 Task: Create a sub task Gather and Analyse Requirements for the task  Implement a new cloud-based accounting system for a company in the project AgileLink , assign it to team member softage.3@softage.net and update the status of the sub task to  Off Track , set the priority of the sub task to High
Action: Mouse moved to (441, 322)
Screenshot: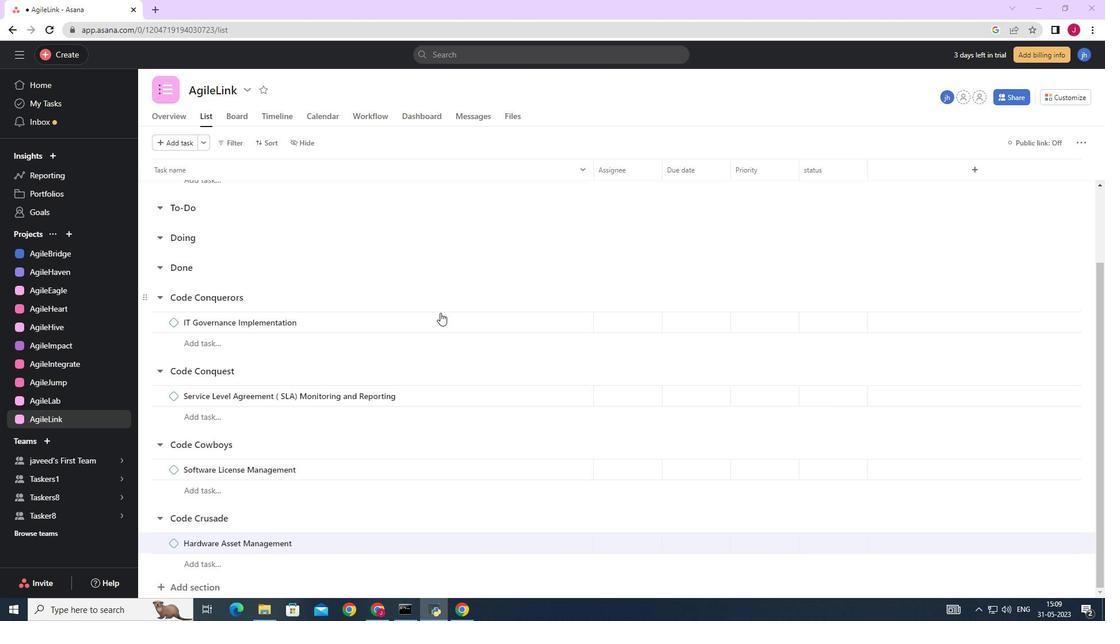 
Action: Mouse scrolled (441, 321) with delta (0, 0)
Screenshot: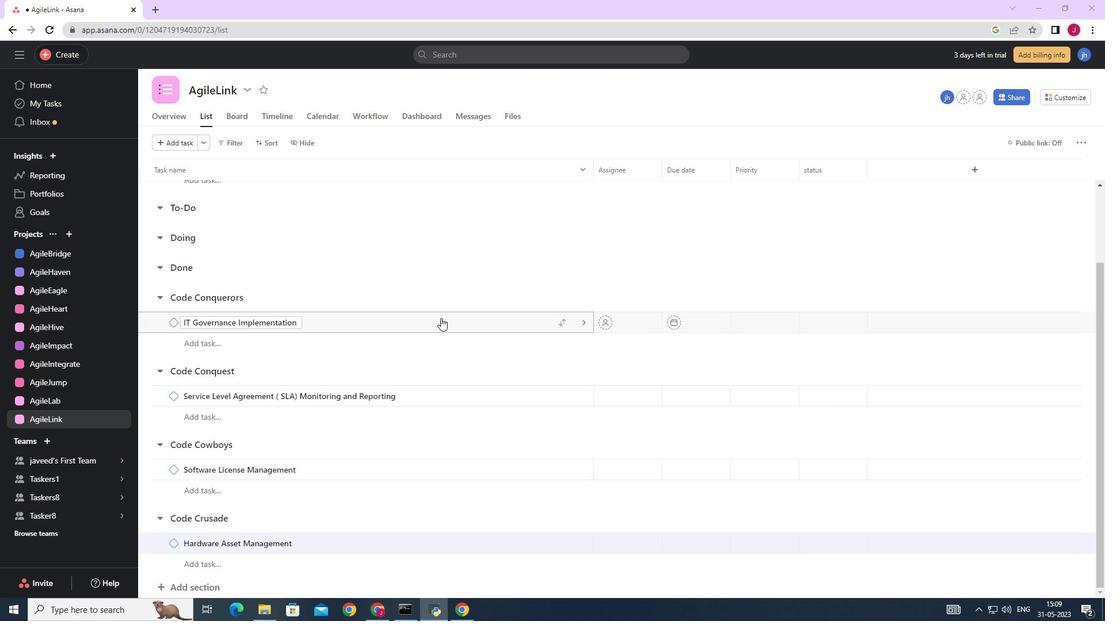 
Action: Mouse moved to (441, 325)
Screenshot: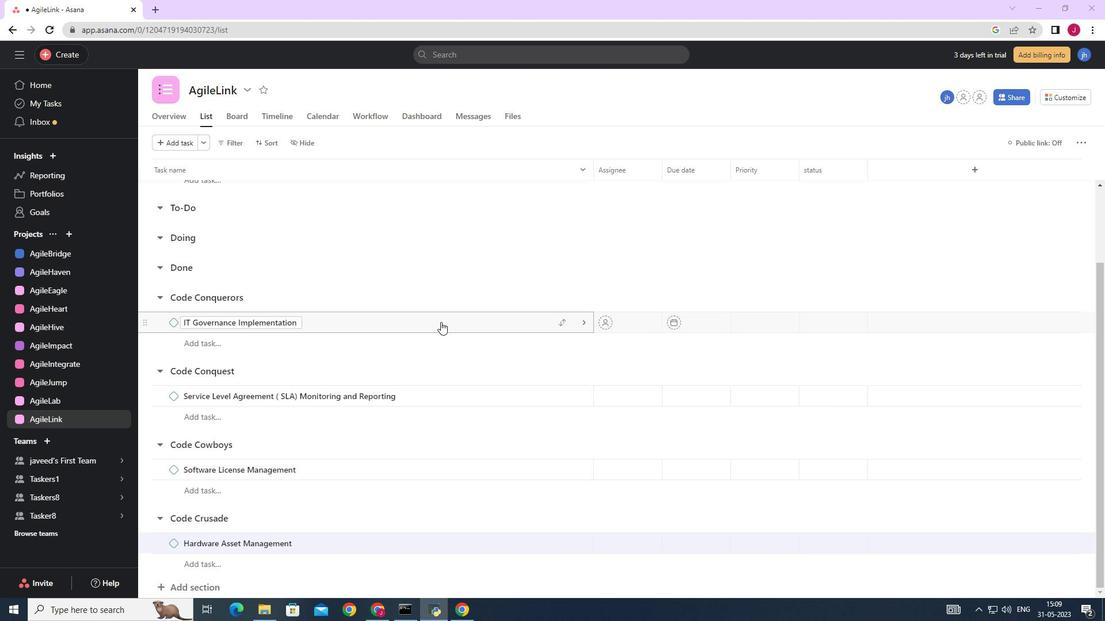 
Action: Mouse scrolled (441, 324) with delta (0, 0)
Screenshot: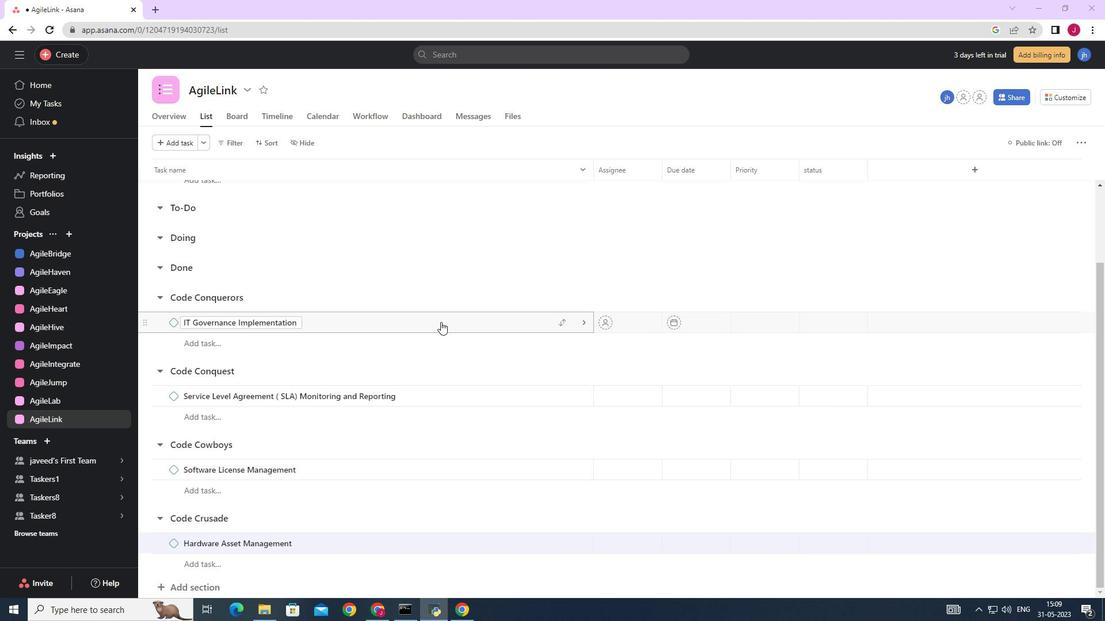 
Action: Mouse moved to (441, 325)
Screenshot: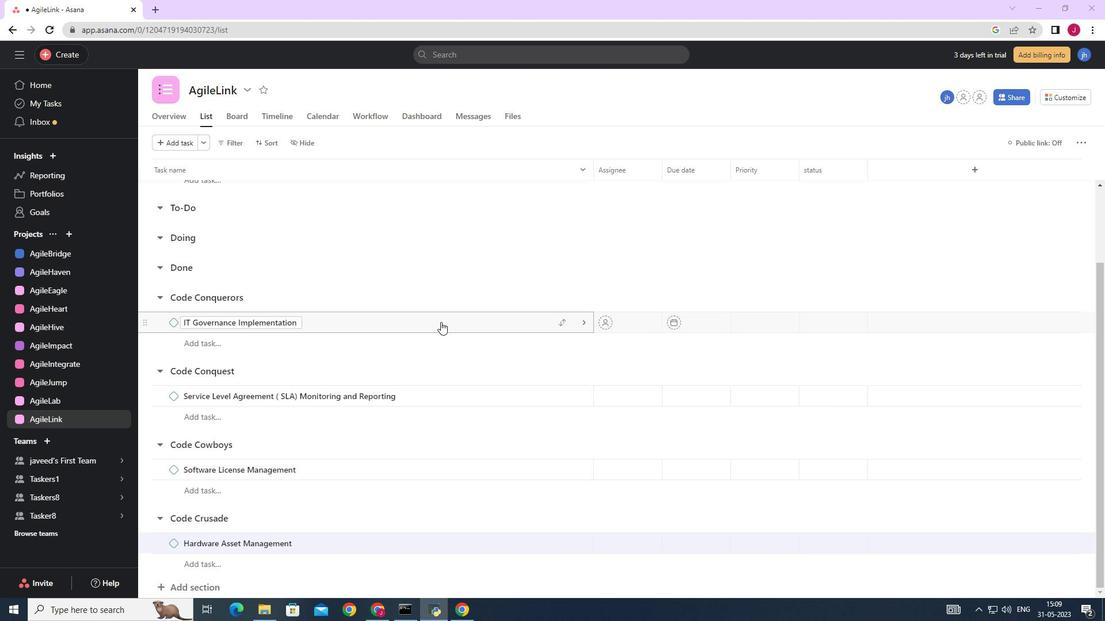 
Action: Mouse scrolled (441, 325) with delta (0, 0)
Screenshot: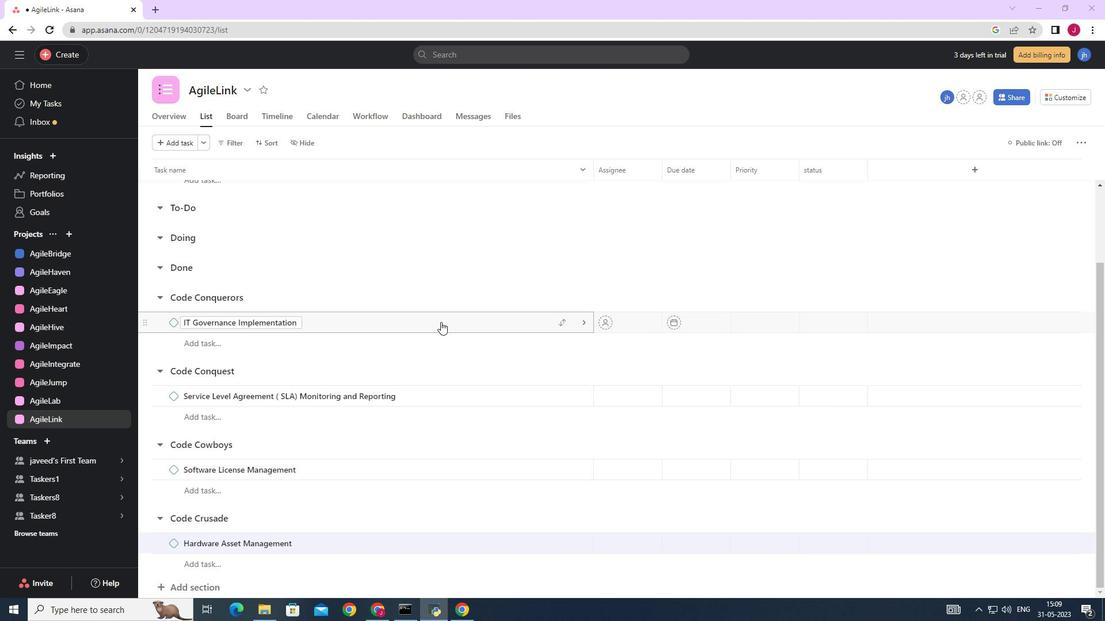 
Action: Mouse moved to (441, 326)
Screenshot: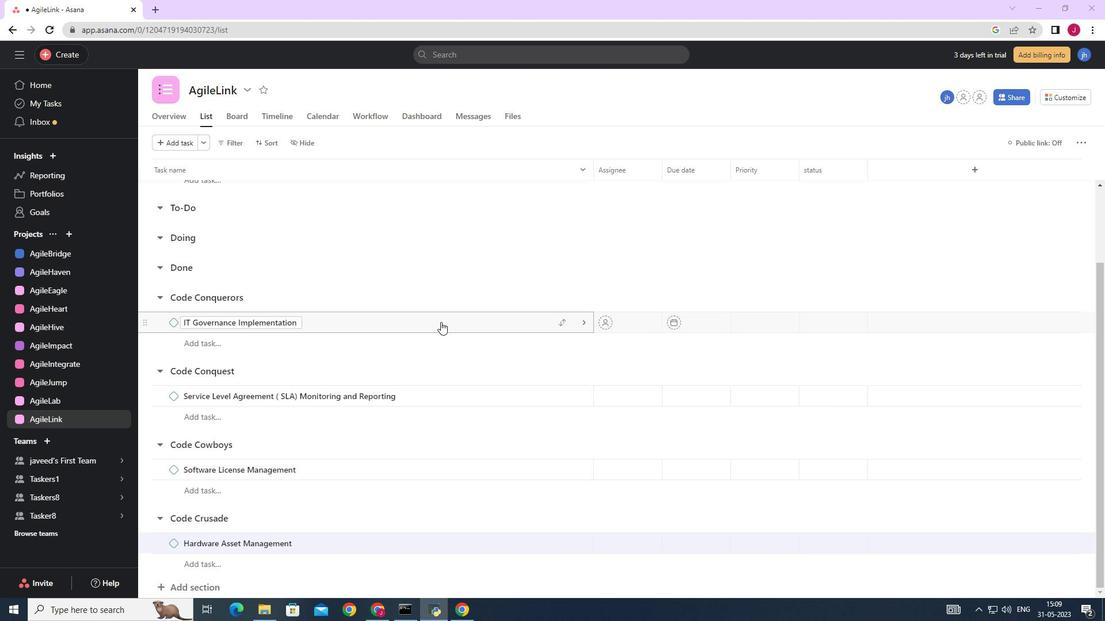 
Action: Mouse scrolled (441, 325) with delta (0, 0)
Screenshot: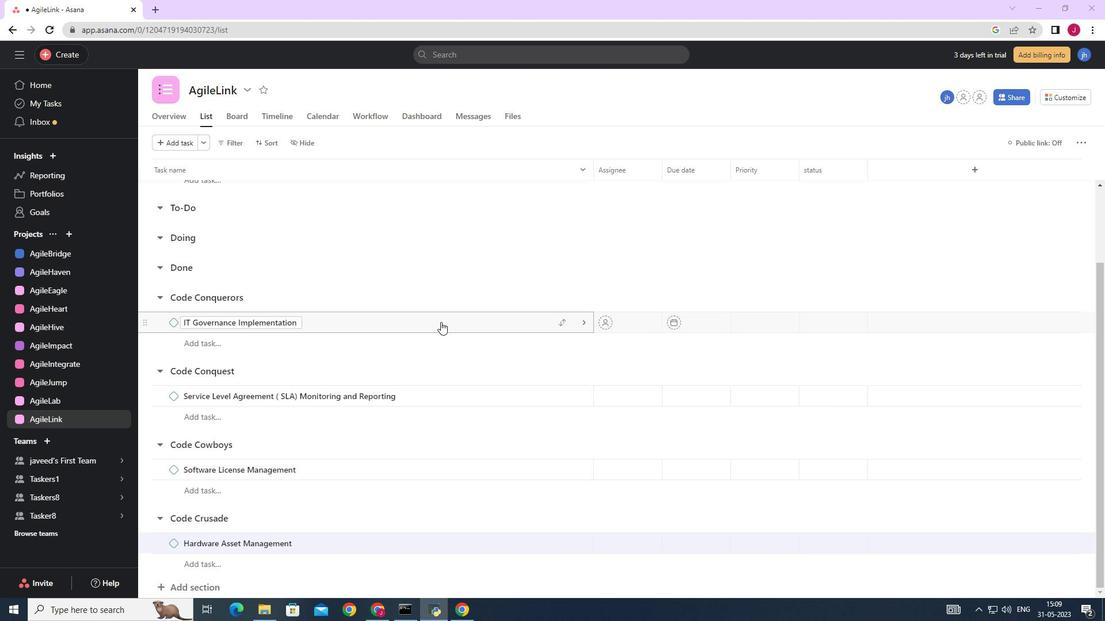 
Action: Mouse scrolled (441, 325) with delta (0, 0)
Screenshot: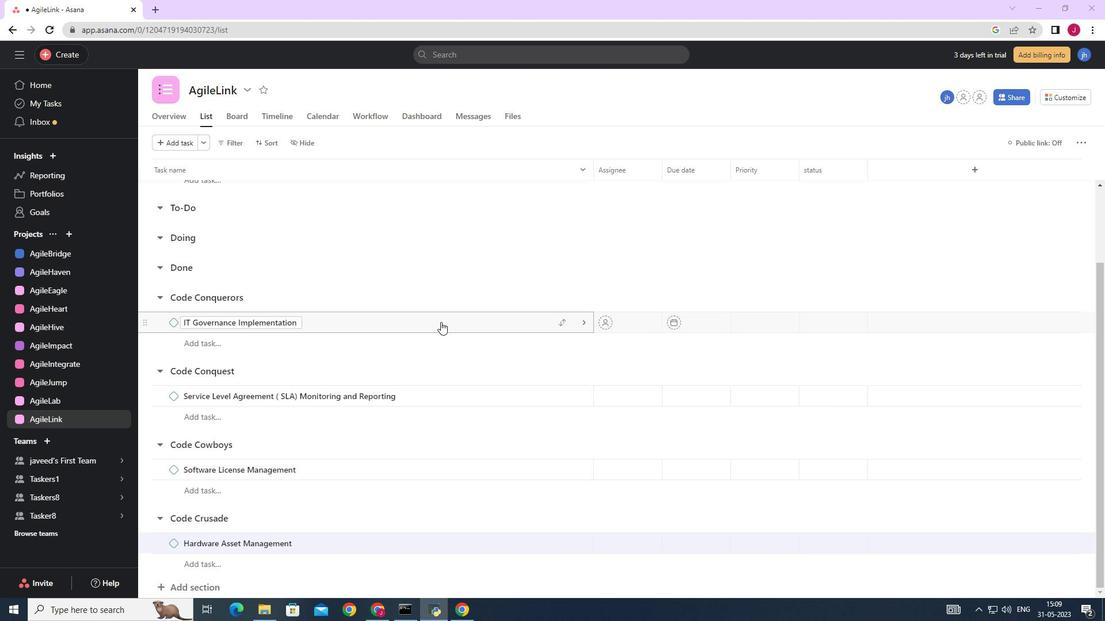 
Action: Mouse moved to (433, 337)
Screenshot: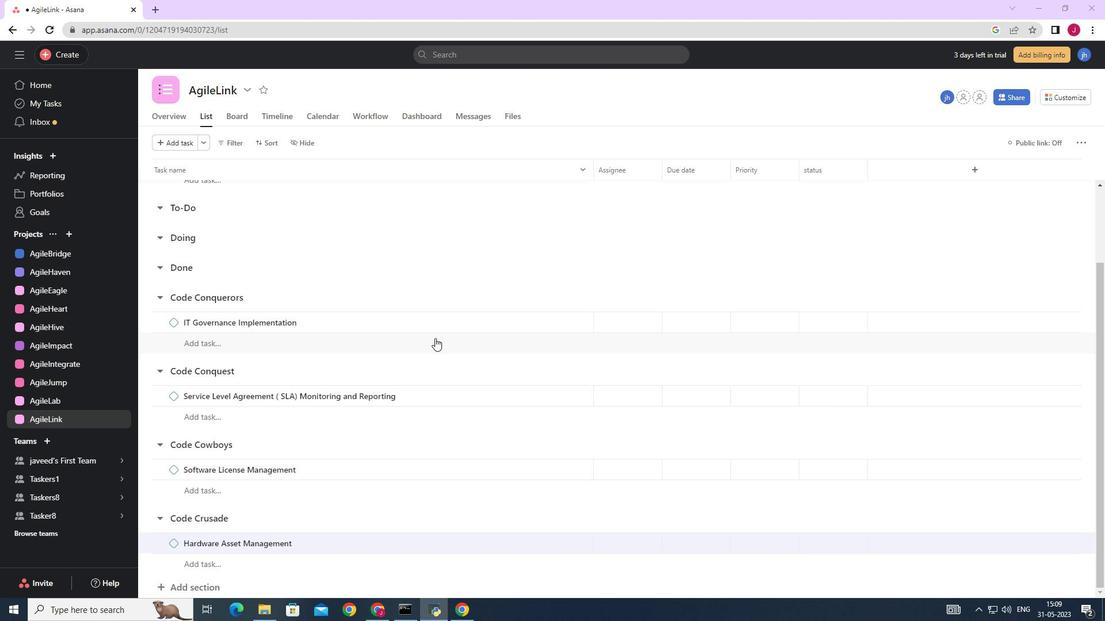 
Action: Mouse scrolled (433, 338) with delta (0, 0)
Screenshot: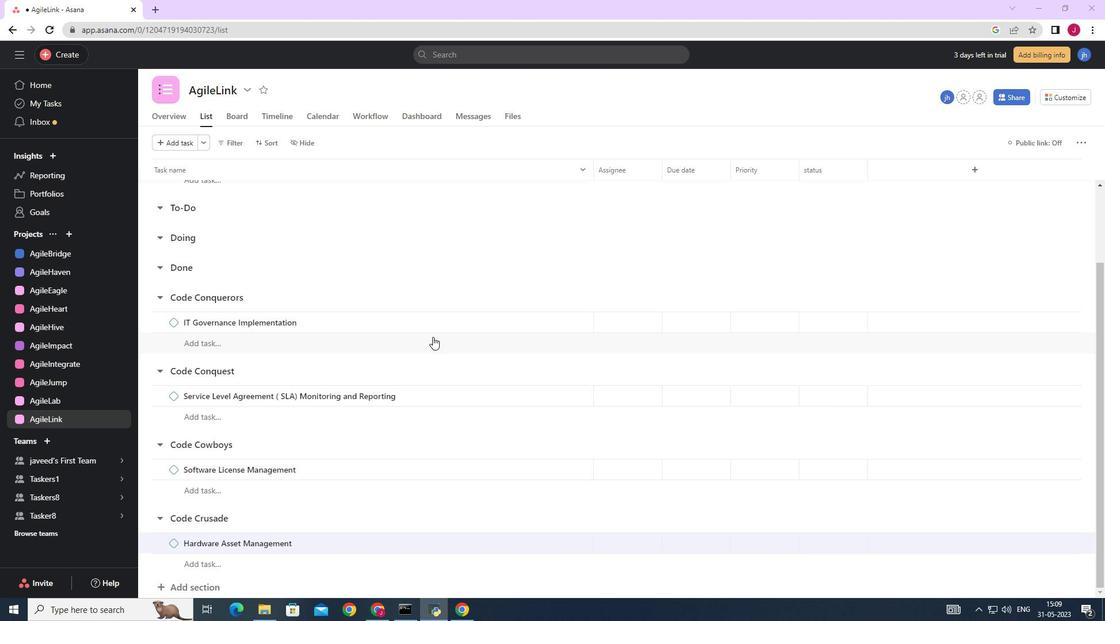 
Action: Mouse scrolled (433, 338) with delta (0, 0)
Screenshot: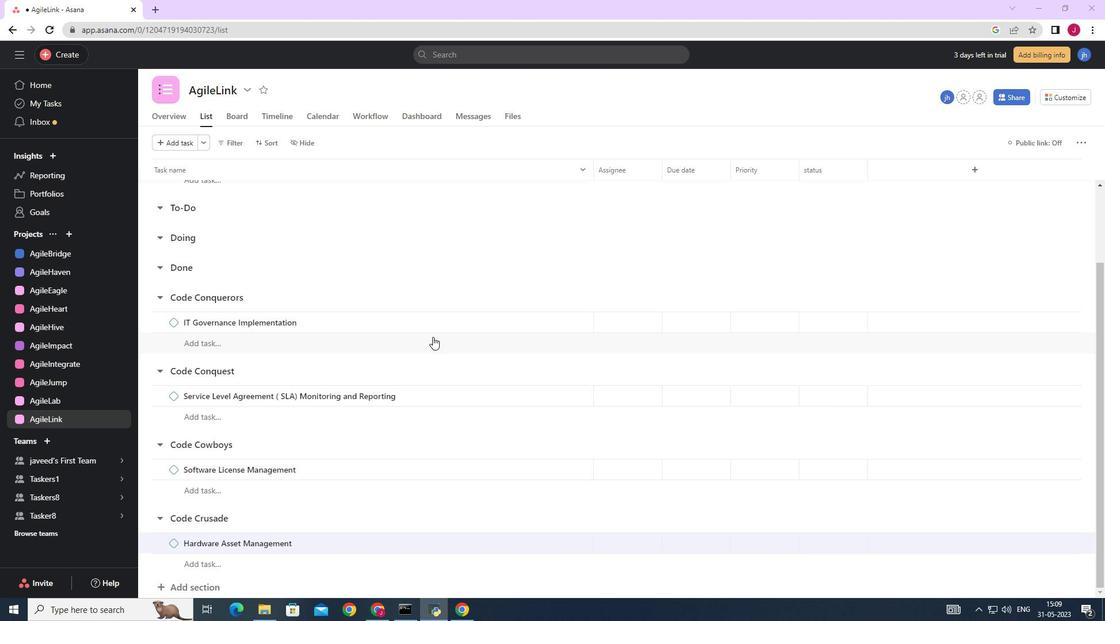
Action: Mouse scrolled (433, 338) with delta (0, 0)
Screenshot: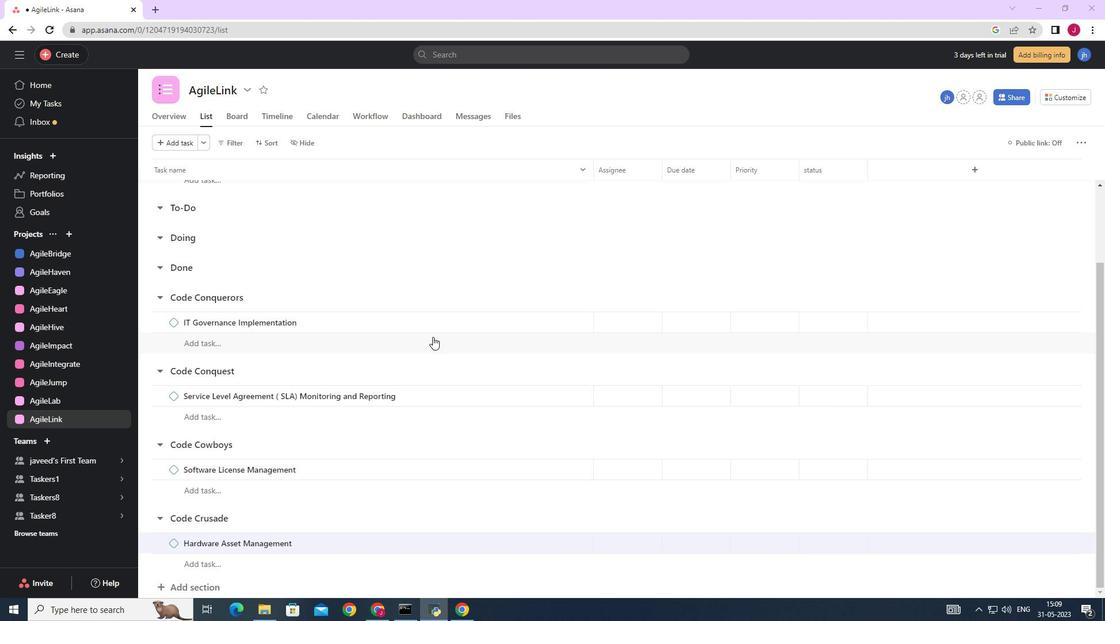 
Action: Mouse scrolled (433, 338) with delta (0, 0)
Screenshot: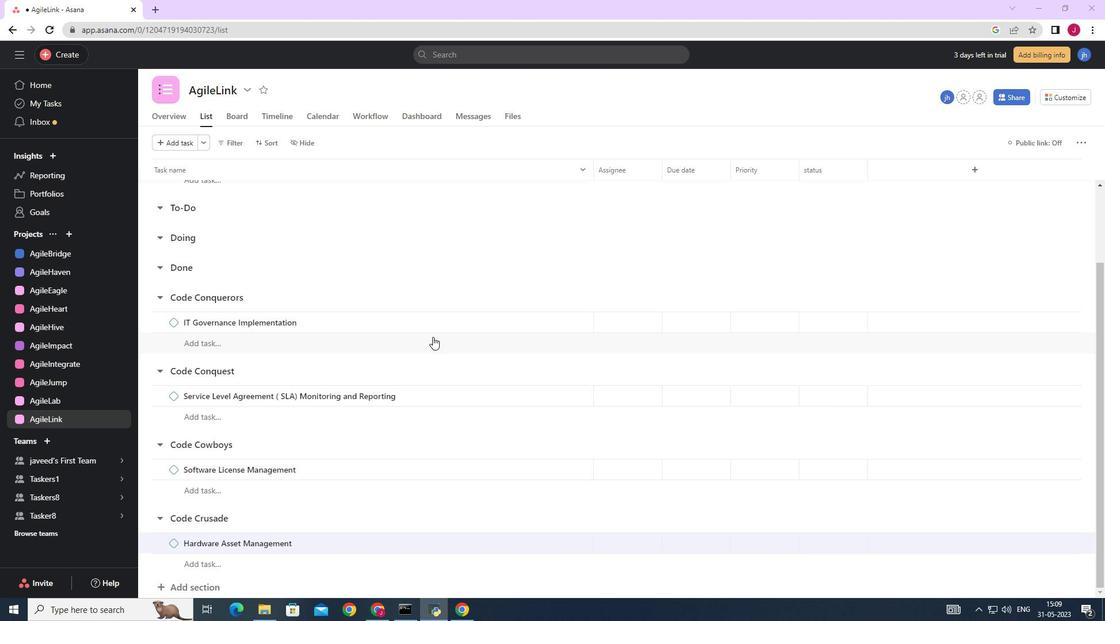 
Action: Mouse scrolled (433, 338) with delta (0, 0)
Screenshot: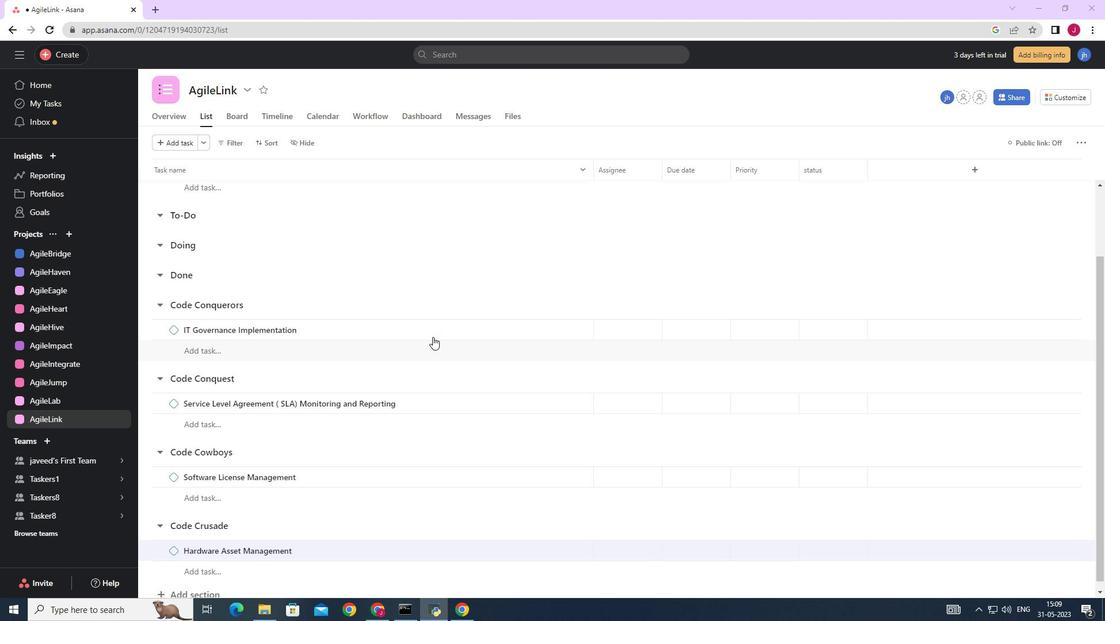 
Action: Mouse scrolled (433, 338) with delta (0, 0)
Screenshot: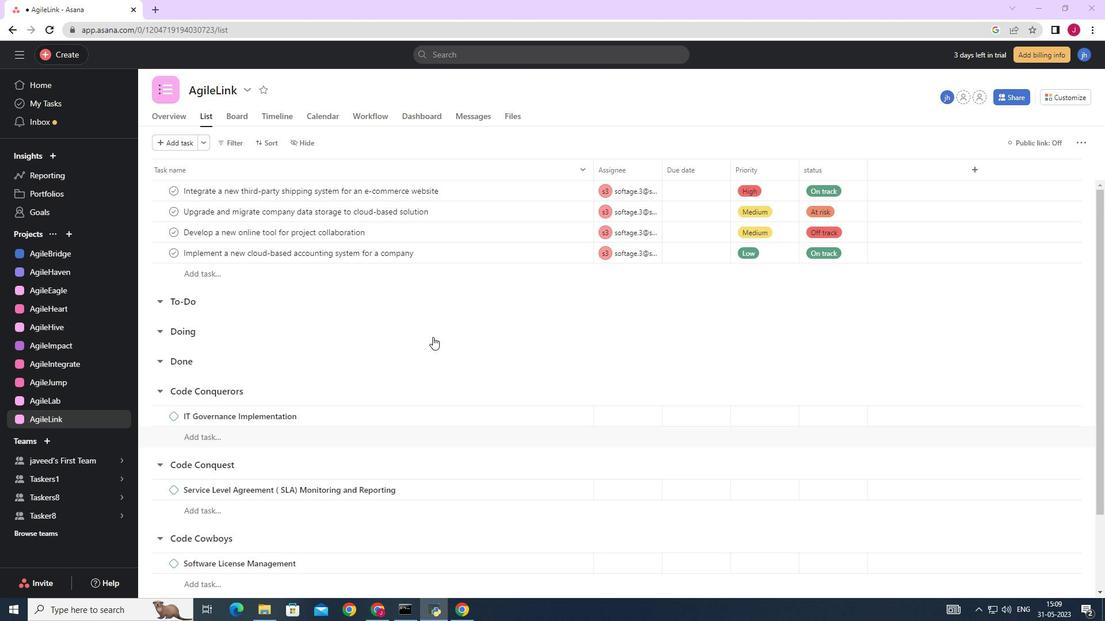 
Action: Mouse scrolled (433, 338) with delta (0, 0)
Screenshot: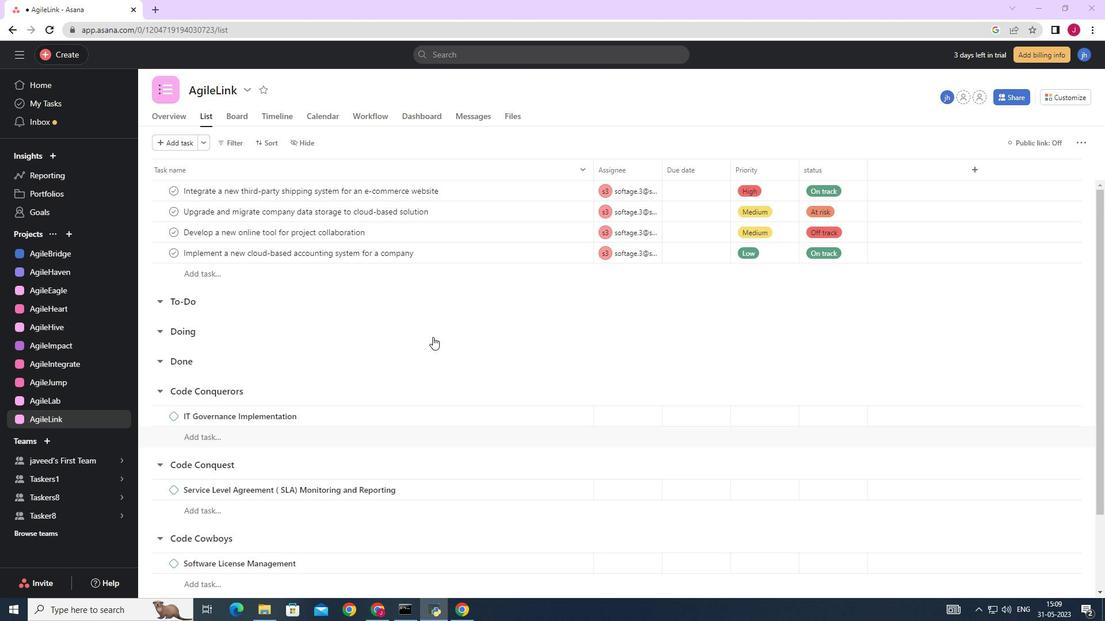 
Action: Mouse scrolled (433, 338) with delta (0, 0)
Screenshot: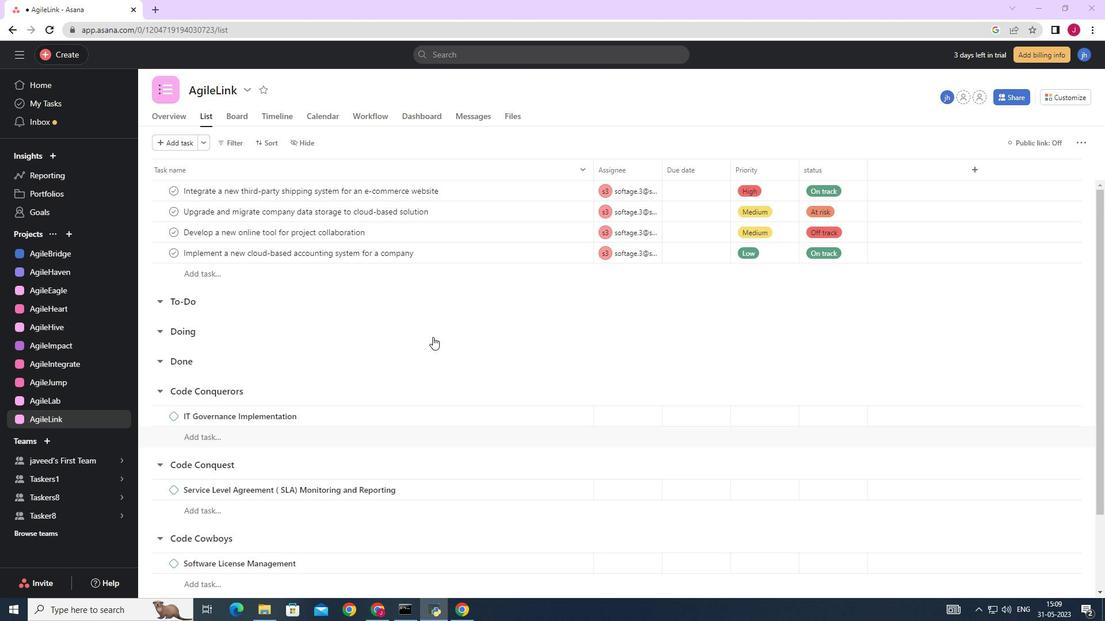 
Action: Mouse moved to (548, 255)
Screenshot: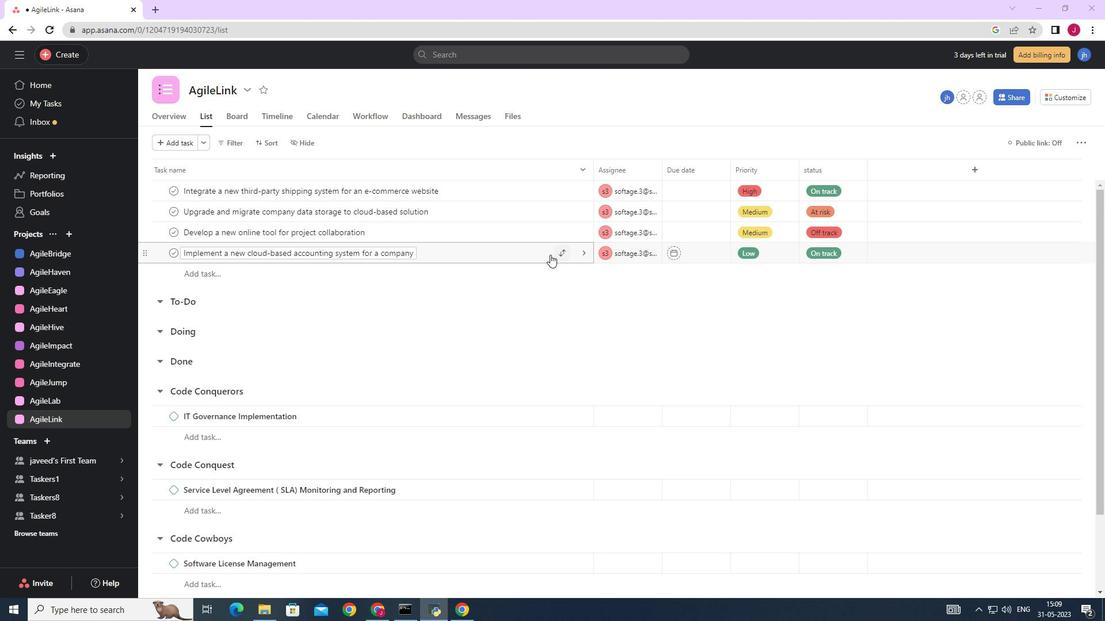 
Action: Mouse pressed left at (548, 255)
Screenshot: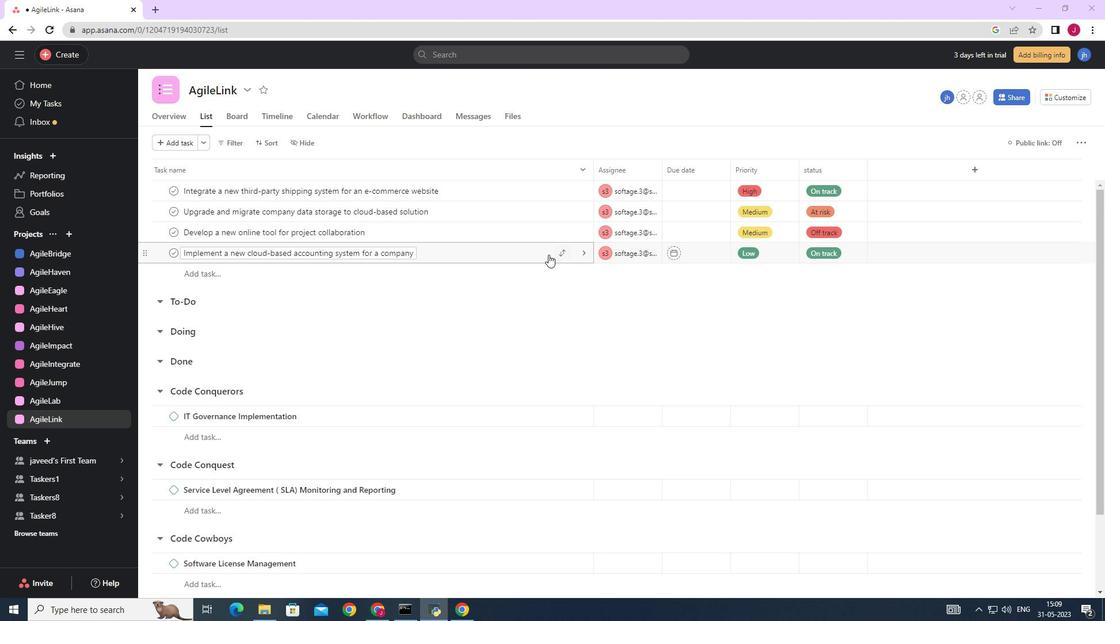 
Action: Mouse moved to (845, 371)
Screenshot: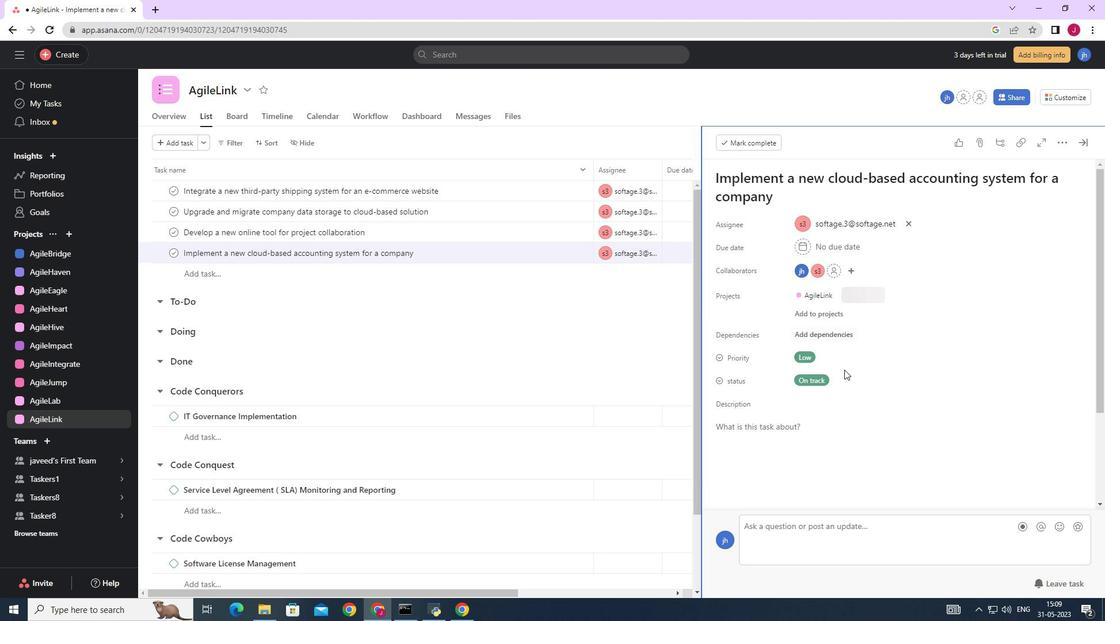
Action: Mouse scrolled (845, 370) with delta (0, 0)
Screenshot: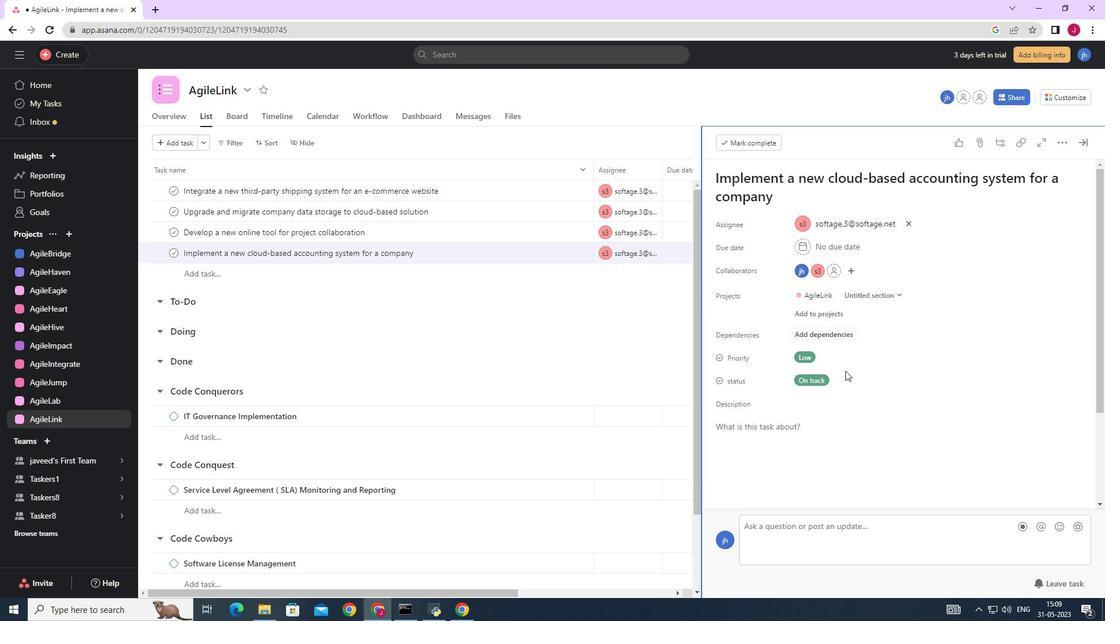 
Action: Mouse scrolled (845, 370) with delta (0, 0)
Screenshot: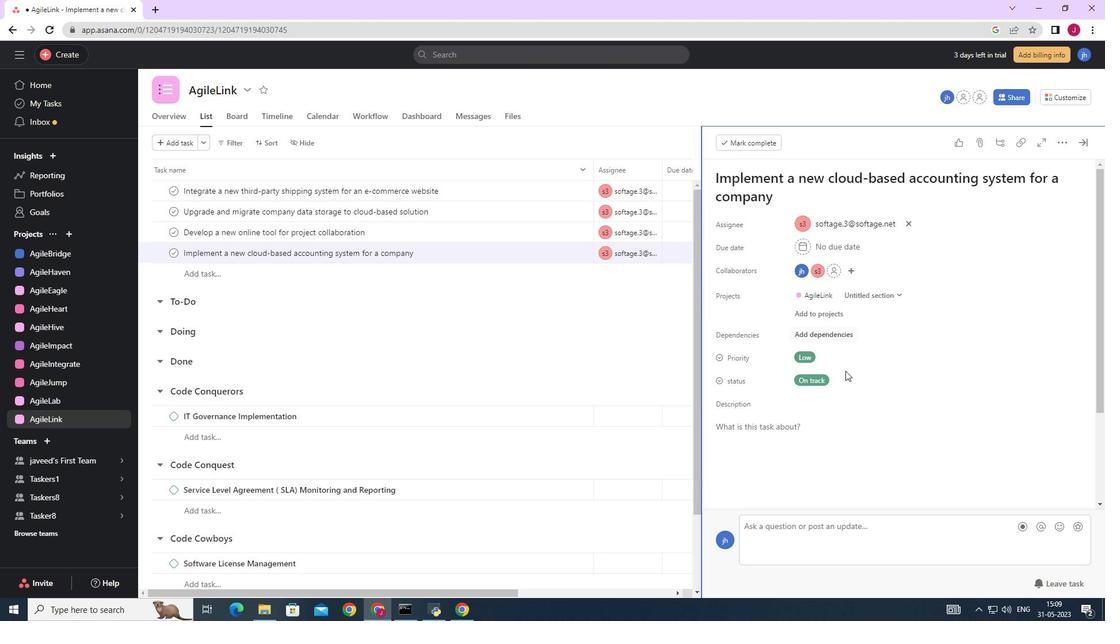 
Action: Mouse scrolled (845, 370) with delta (0, 0)
Screenshot: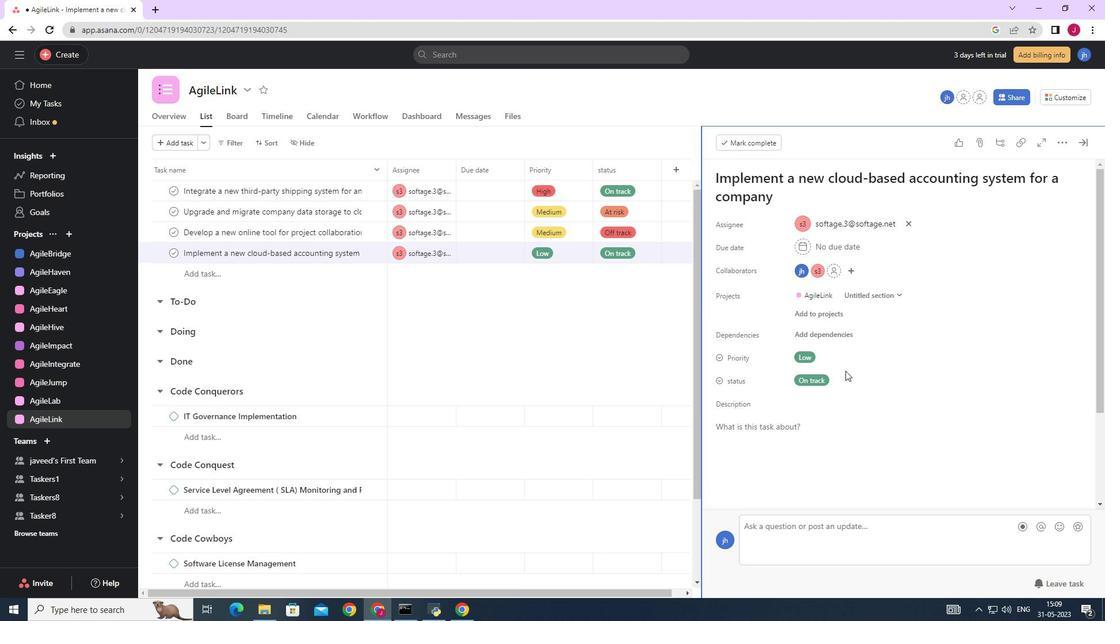 
Action: Mouse scrolled (845, 370) with delta (0, 0)
Screenshot: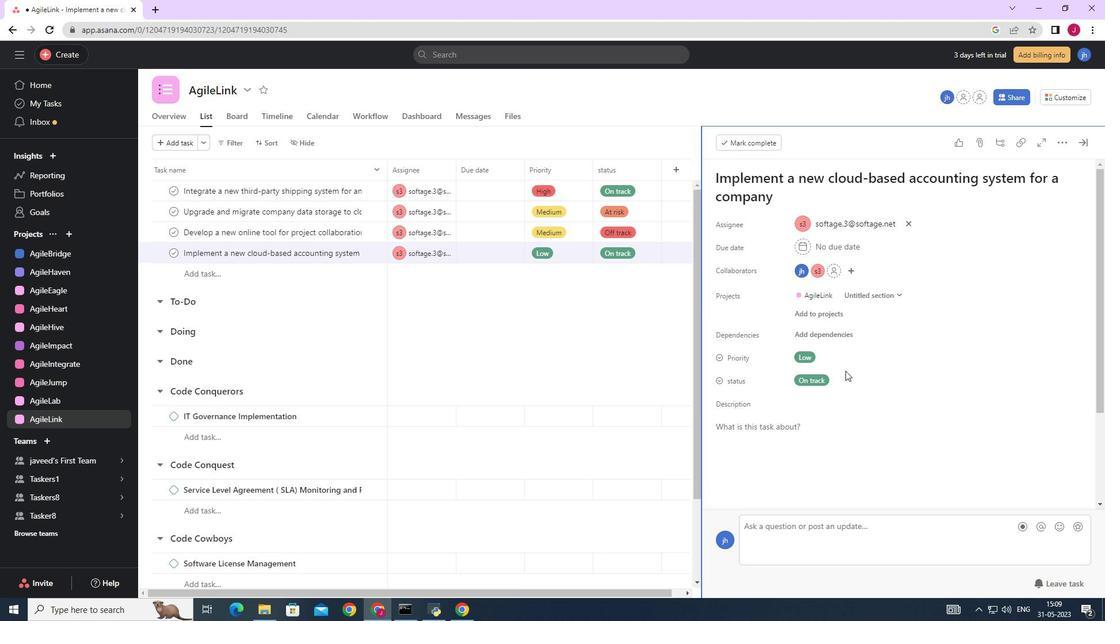 
Action: Mouse moved to (754, 419)
Screenshot: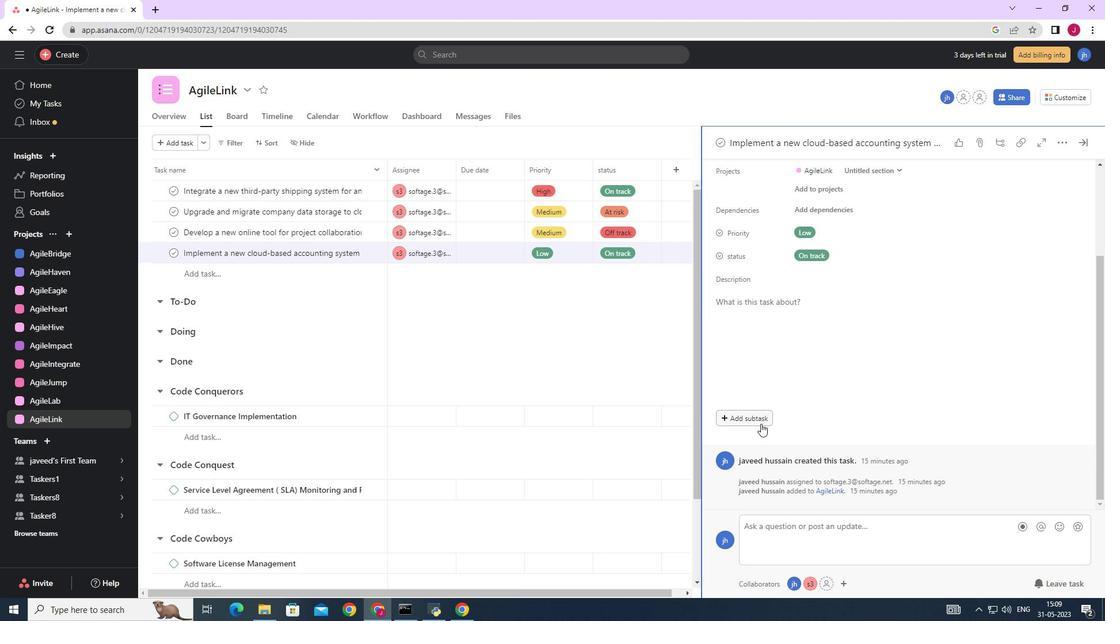 
Action: Mouse pressed left at (754, 419)
Screenshot: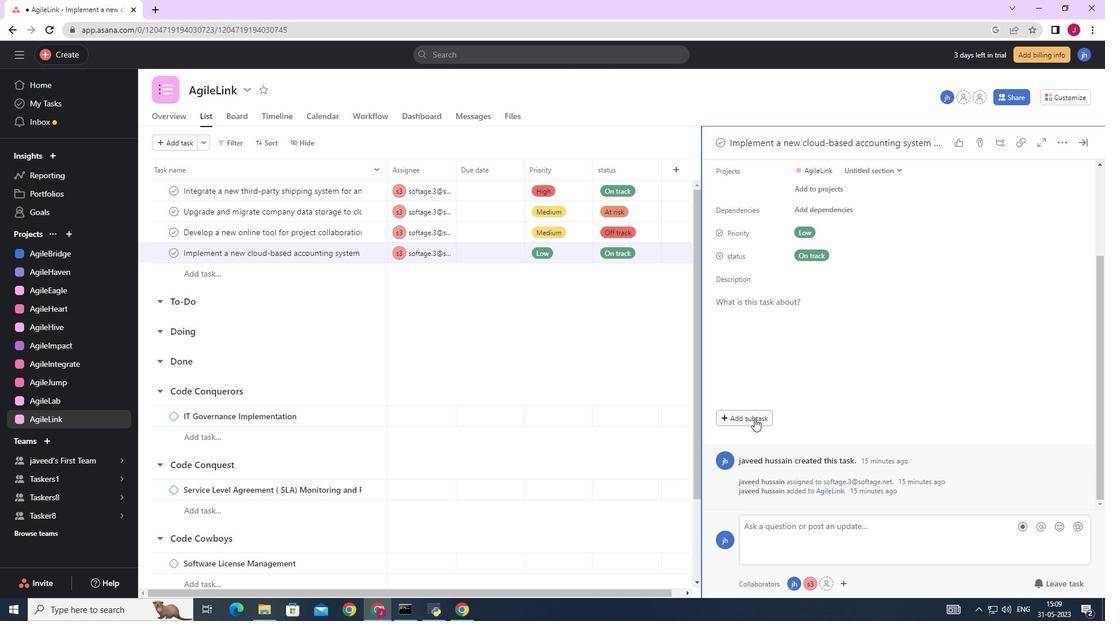 
Action: Mouse moved to (753, 400)
Screenshot: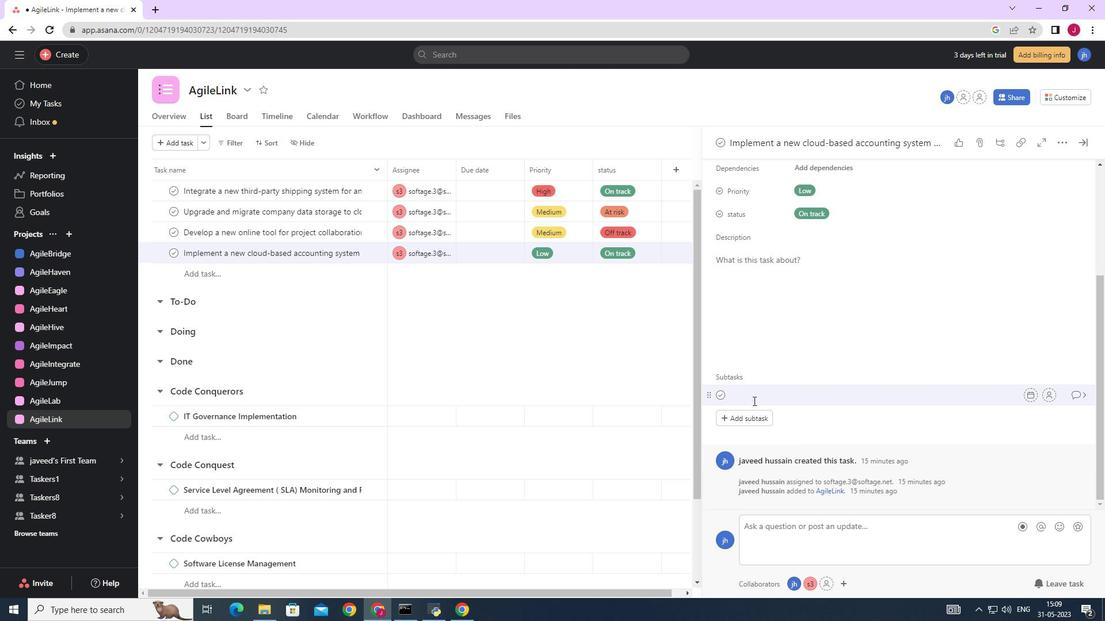 
Action: Key pressed <Key.caps_lock>G<Key.caps_lock>ather<Key.space>and<Key.space><Key.caps_lock>A<Key.caps_lock>nalyse<Key.space><Key.caps_lock>R<Key.caps_lock>equirements<Key.space>
Screenshot: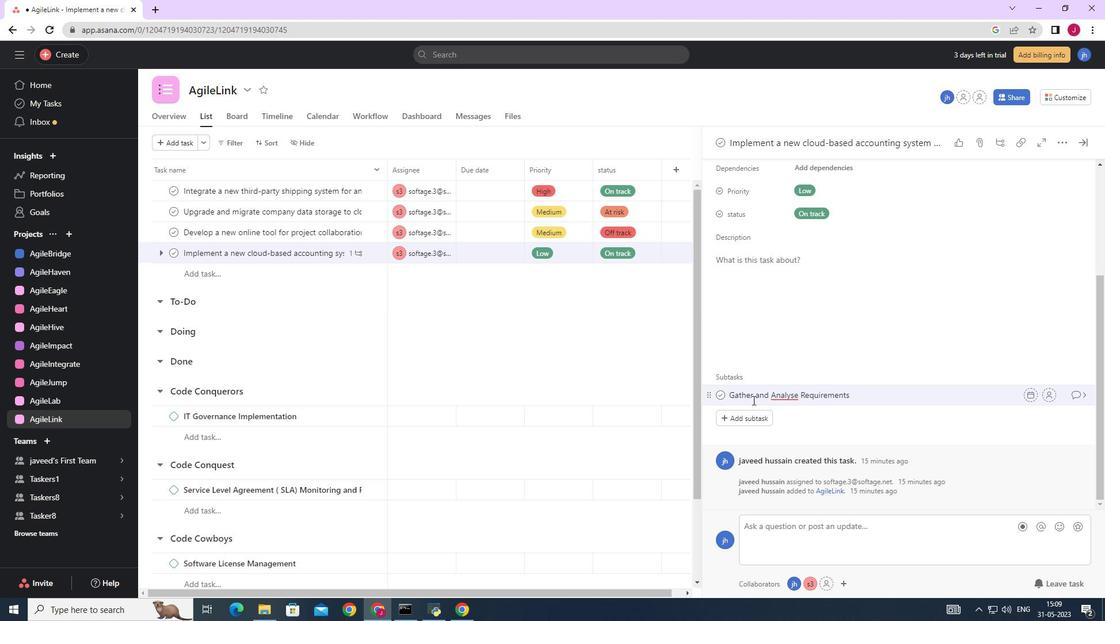 
Action: Mouse moved to (744, 419)
Screenshot: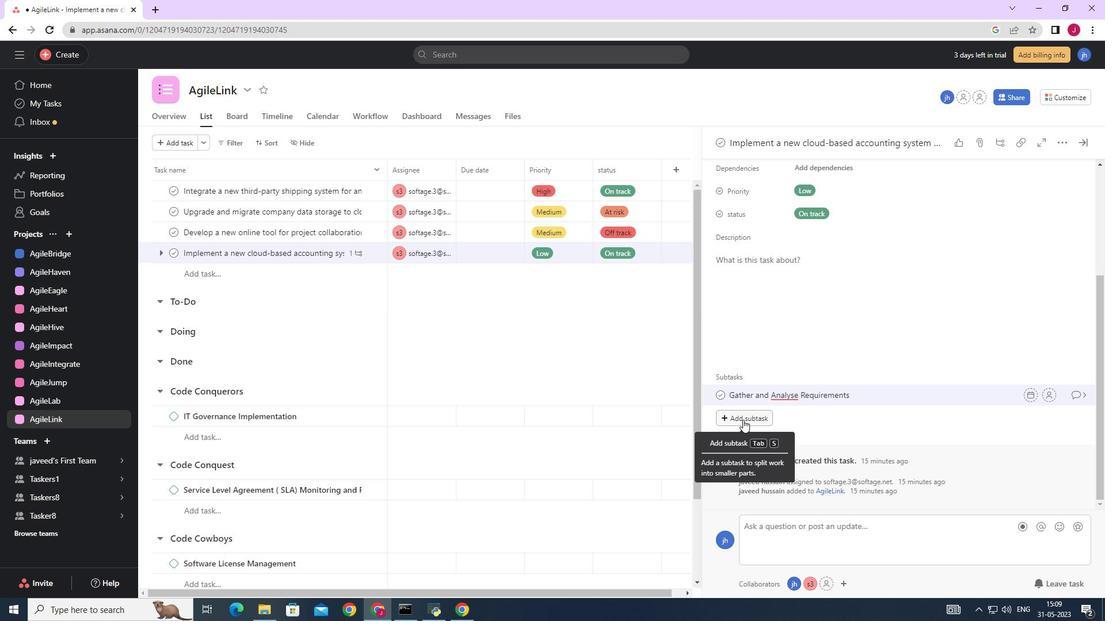 
Action: Mouse pressed left at (744, 419)
Screenshot: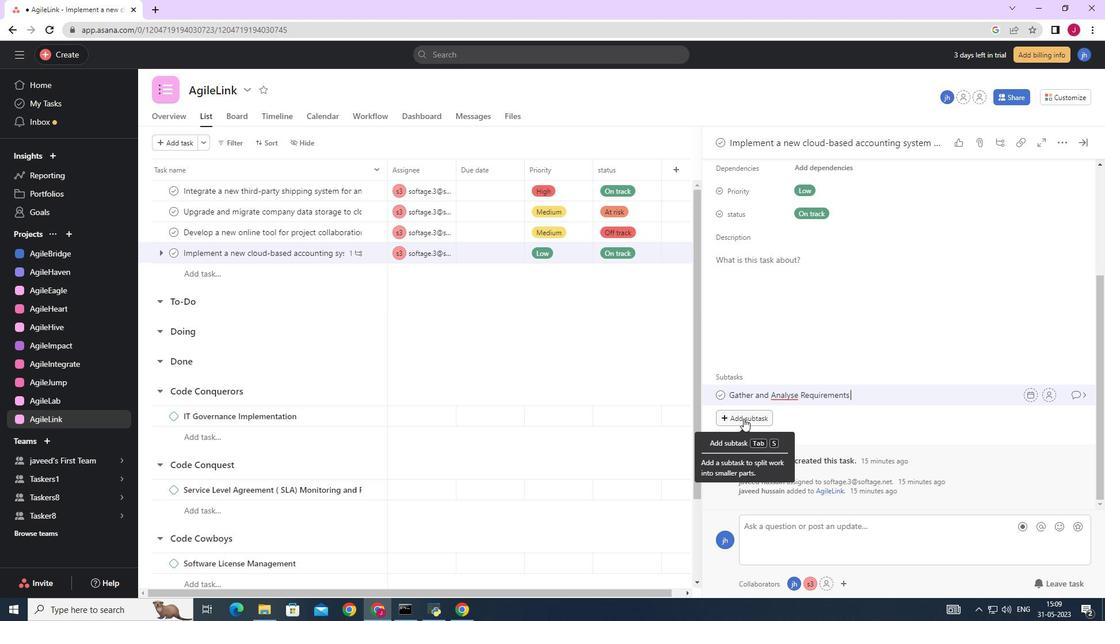 
Action: Mouse moved to (941, 379)
Screenshot: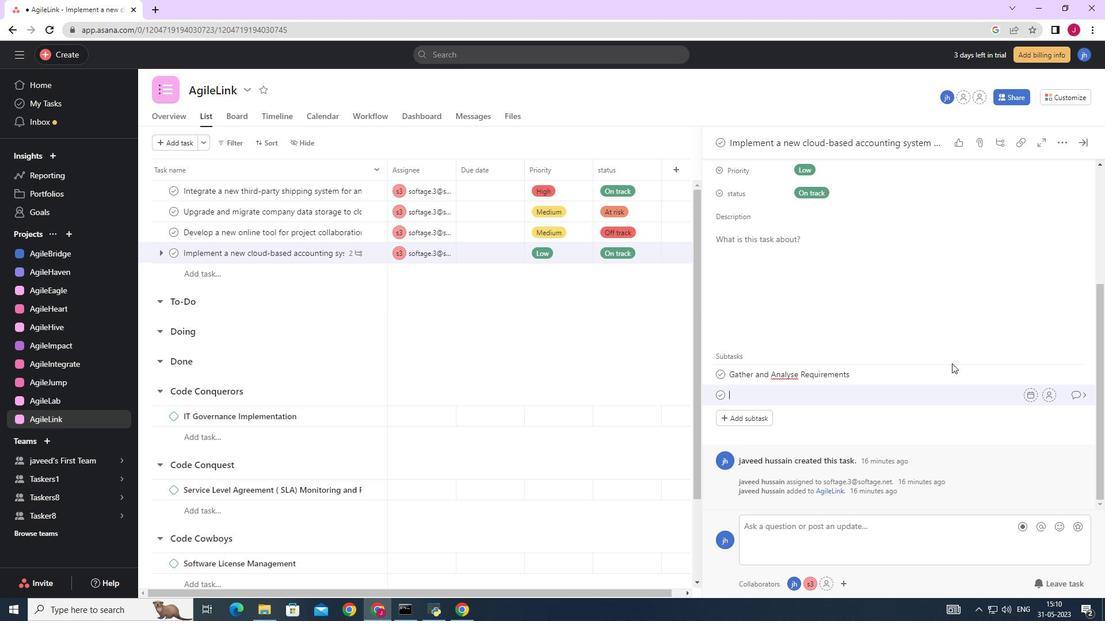 
Action: Mouse pressed left at (941, 379)
Screenshot: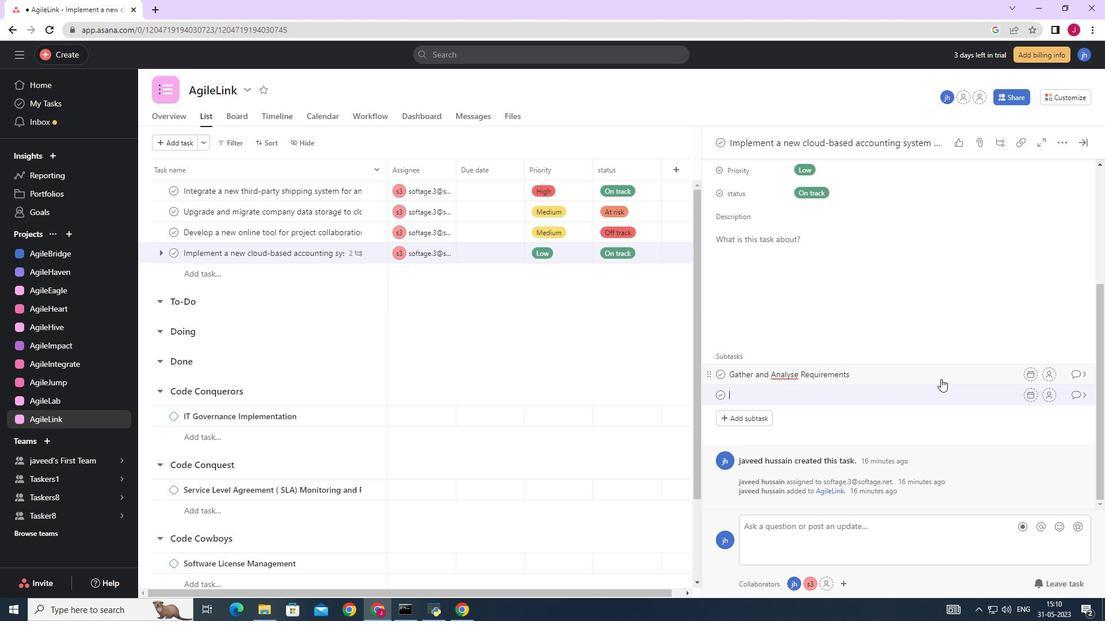 
Action: Mouse moved to (1047, 397)
Screenshot: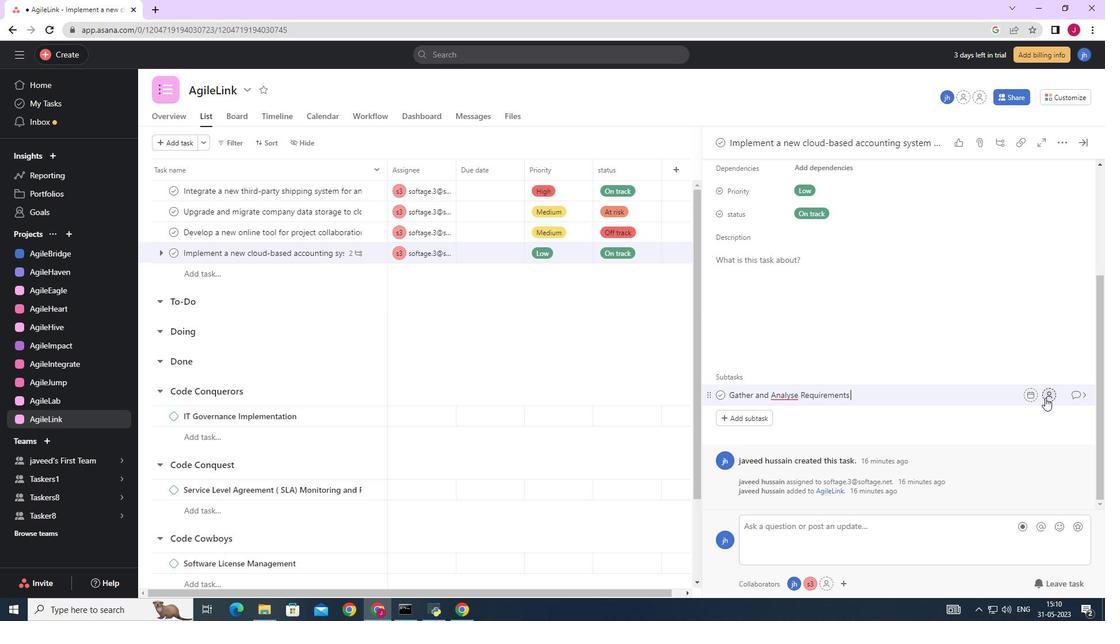 
Action: Mouse pressed left at (1047, 397)
Screenshot: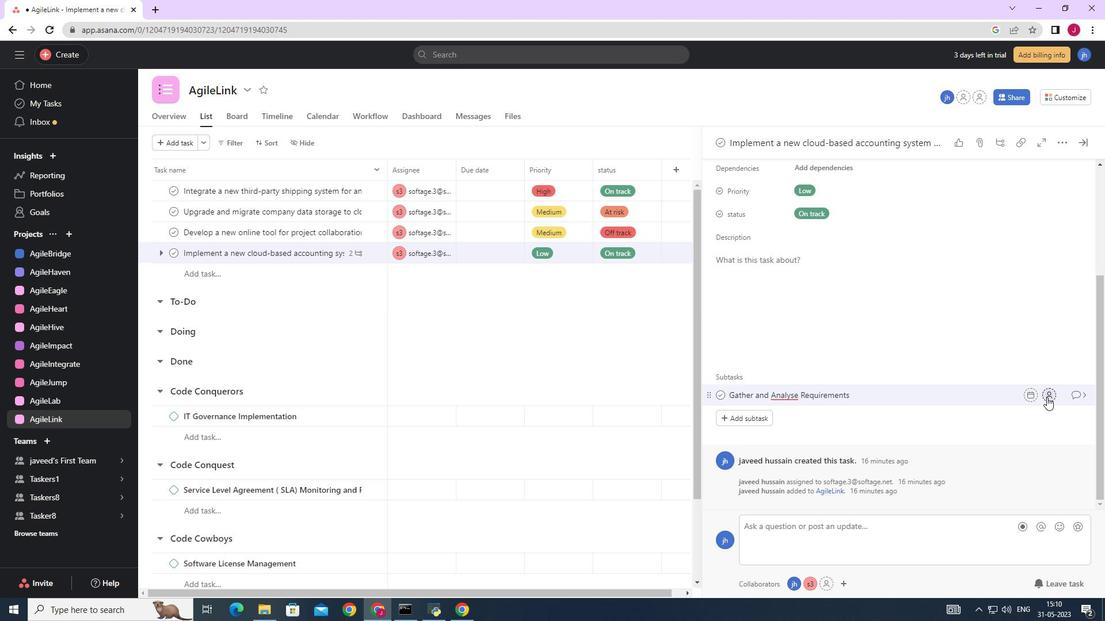 
Action: Mouse moved to (917, 446)
Screenshot: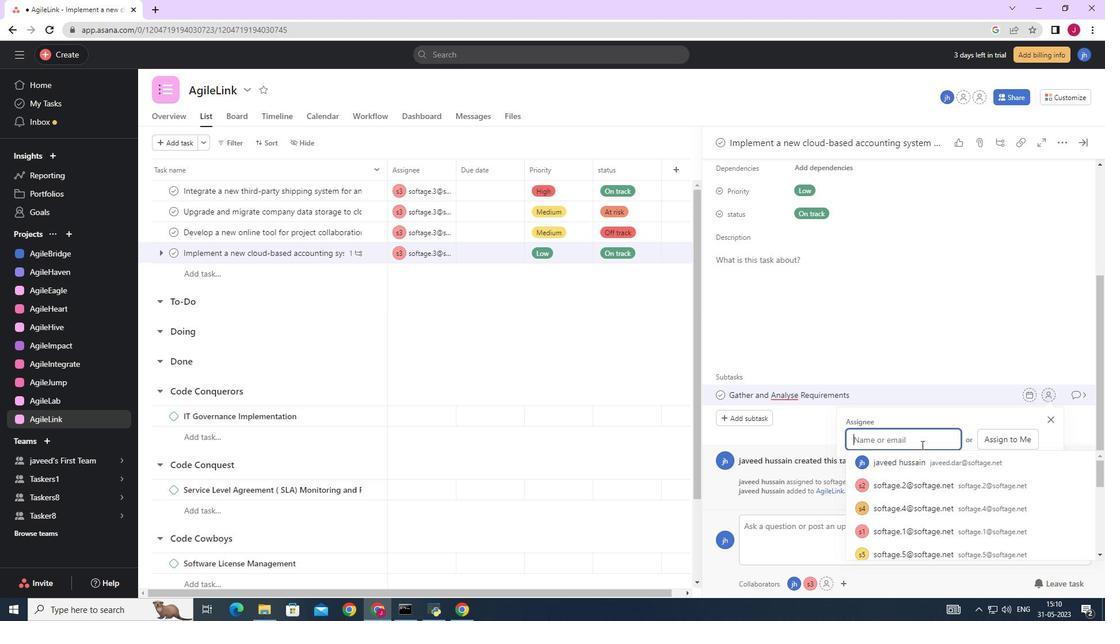 
Action: Key pressed softage.
Screenshot: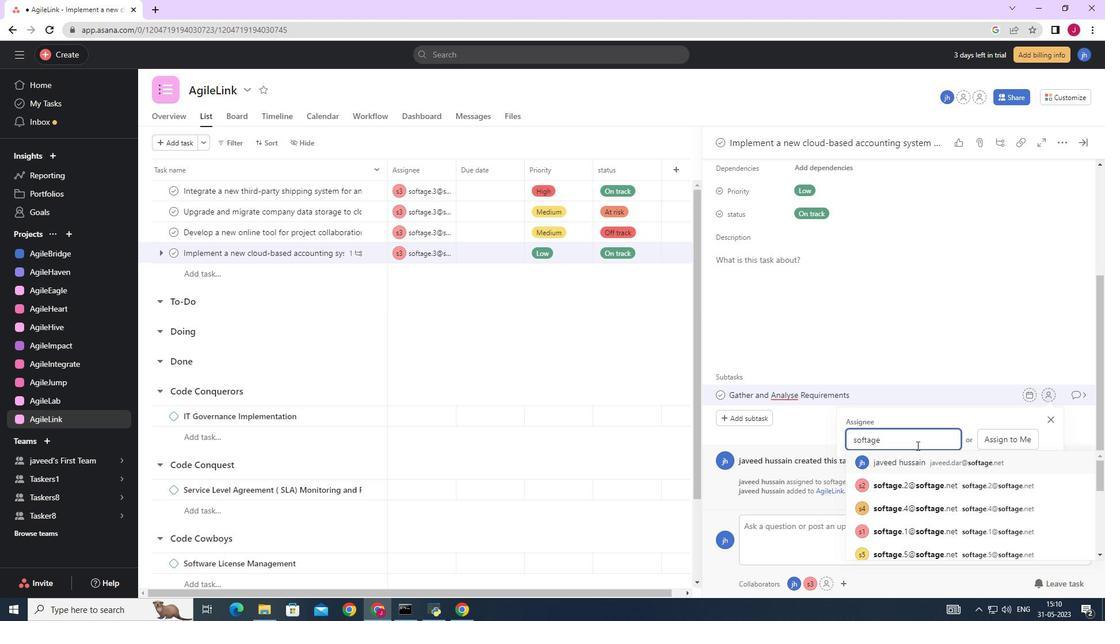 
Action: Mouse moved to (911, 458)
Screenshot: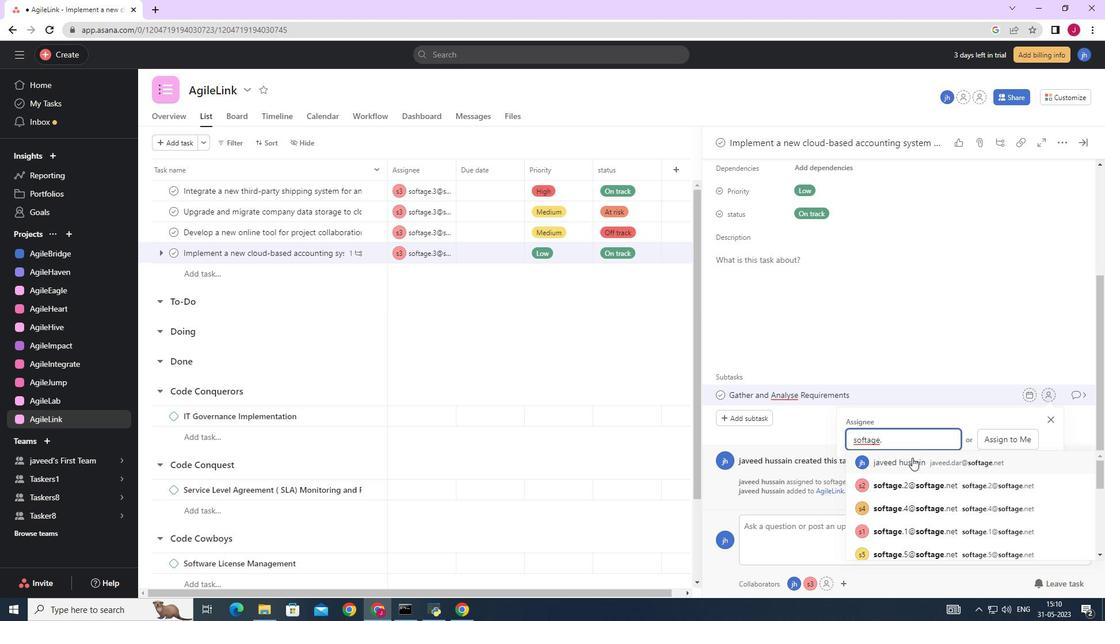 
Action: Key pressed <Key.f3>
Screenshot: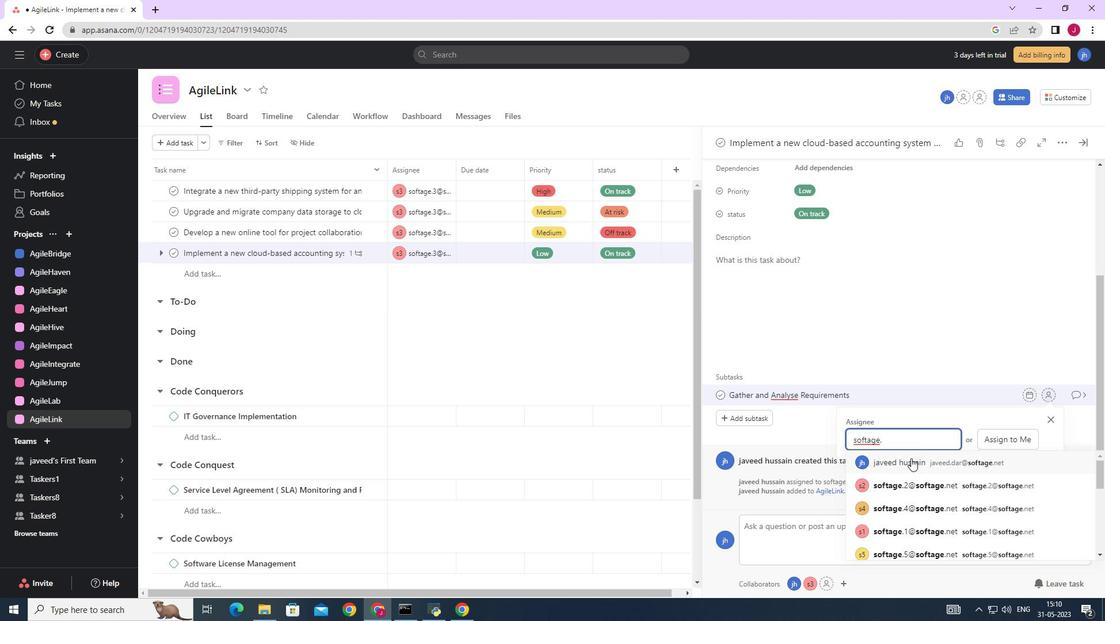 
Action: Mouse moved to (898, 442)
Screenshot: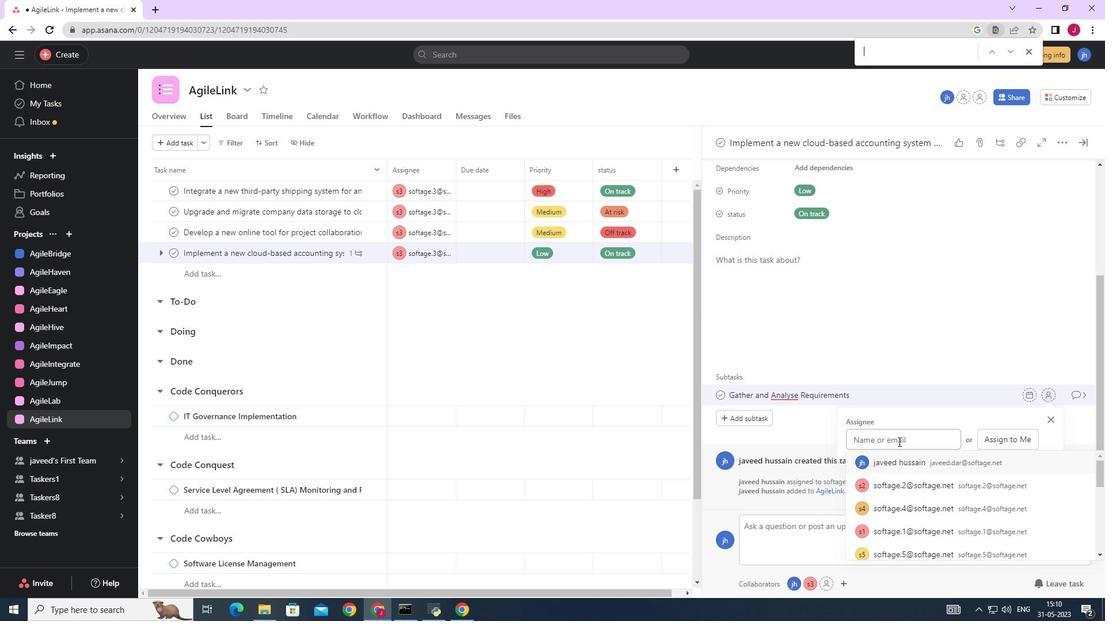 
Action: Key pressed softage
Screenshot: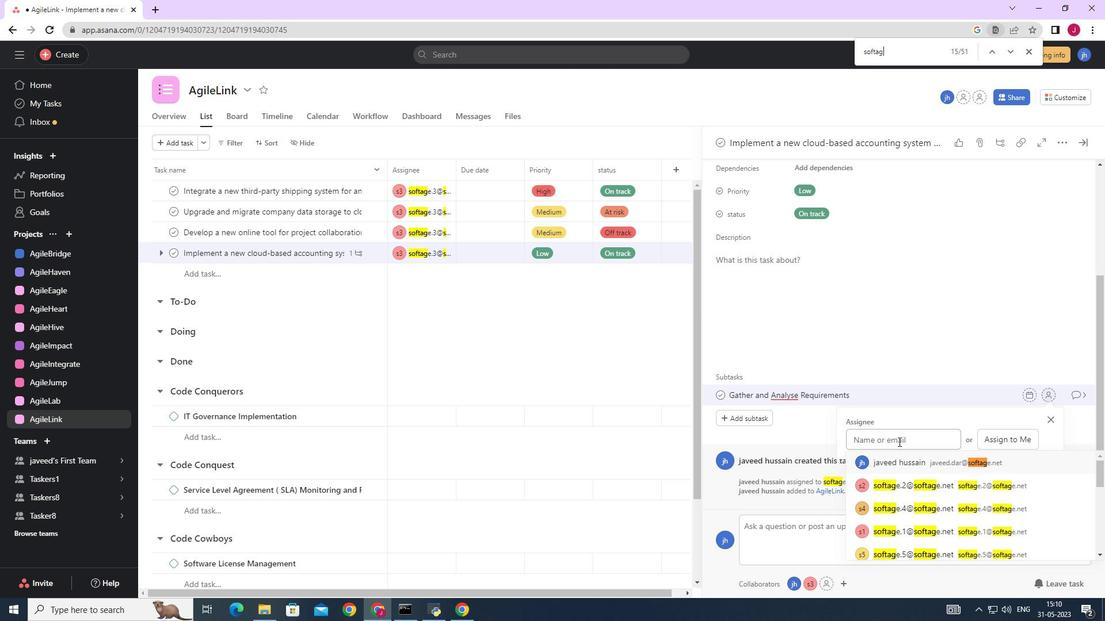 
Action: Mouse moved to (905, 439)
Screenshot: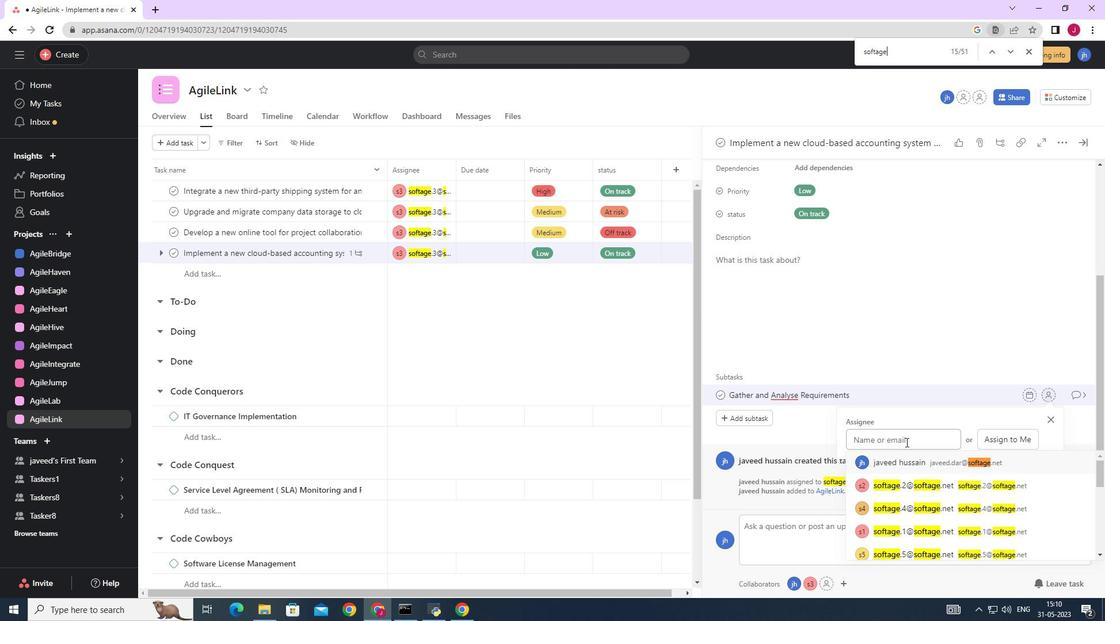 
Action: Mouse pressed left at (905, 439)
Screenshot: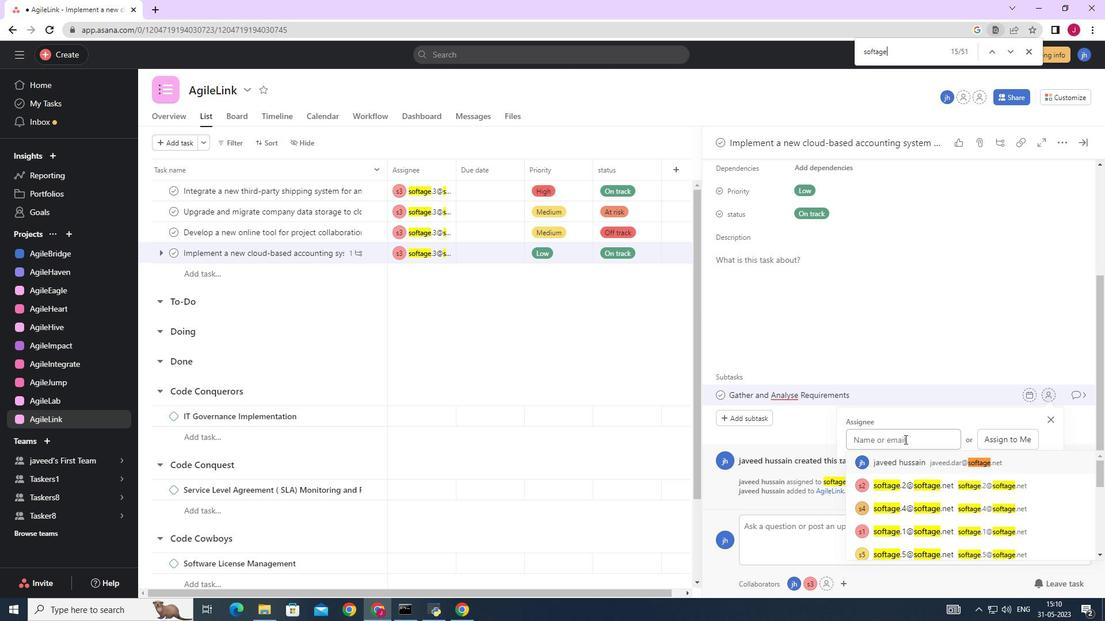 
Action: Key pressed softage.3
Screenshot: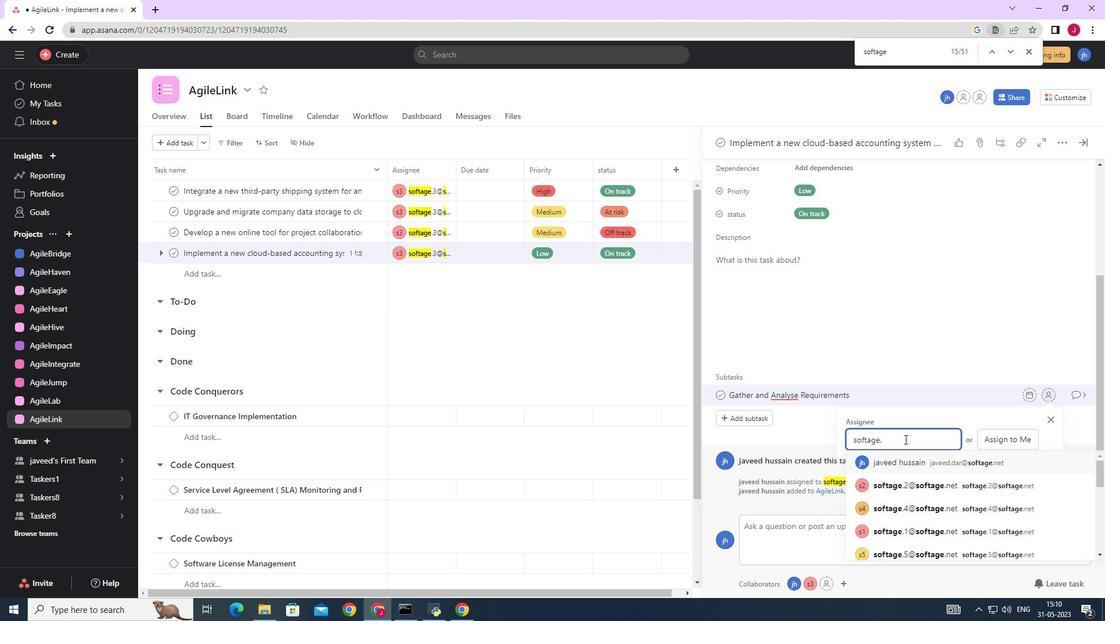 
Action: Mouse moved to (920, 461)
Screenshot: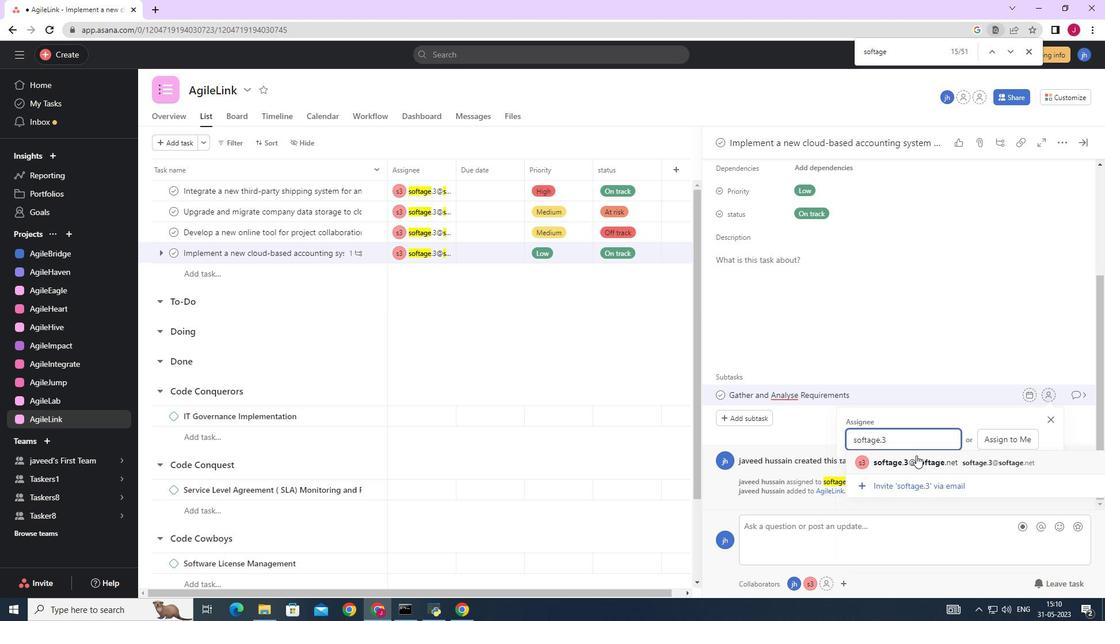 
Action: Mouse pressed left at (920, 461)
Screenshot: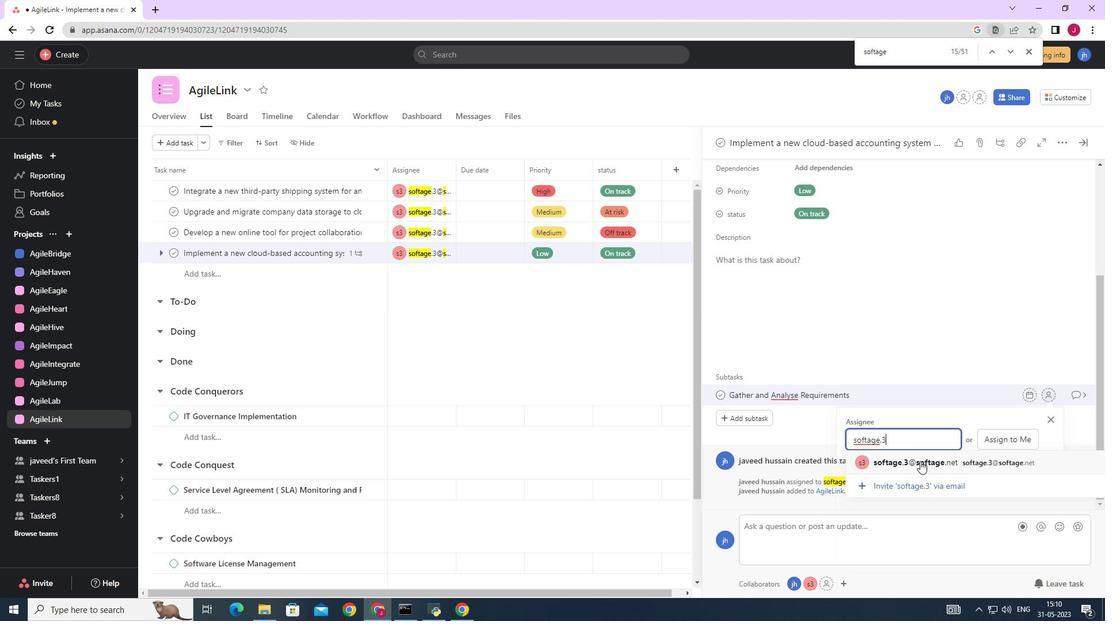 
Action: Mouse moved to (1075, 395)
Screenshot: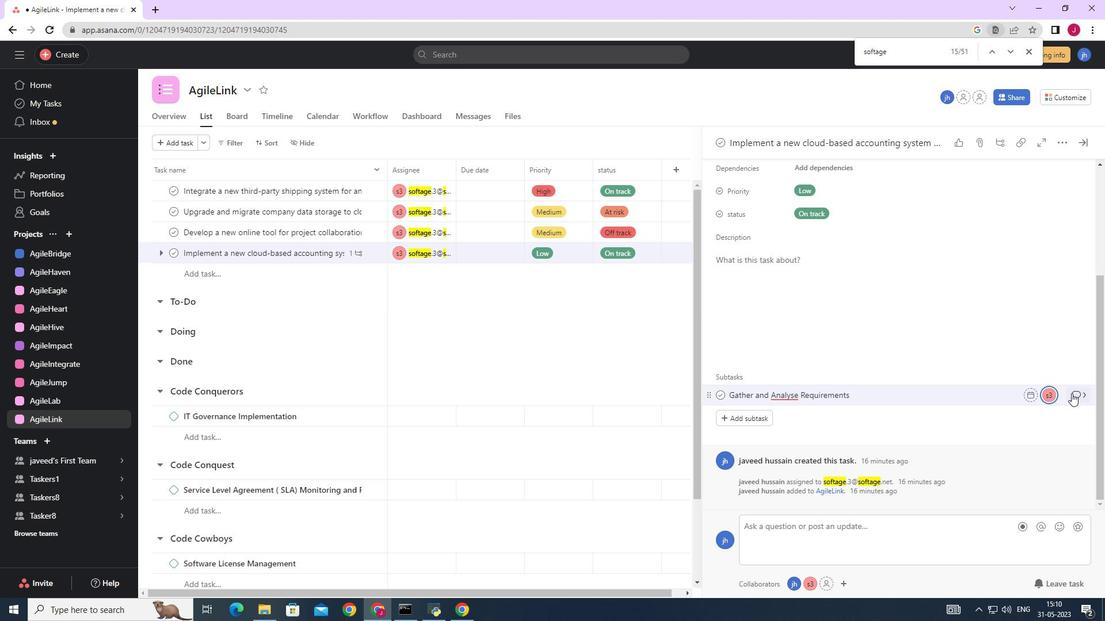 
Action: Mouse pressed left at (1075, 395)
Screenshot: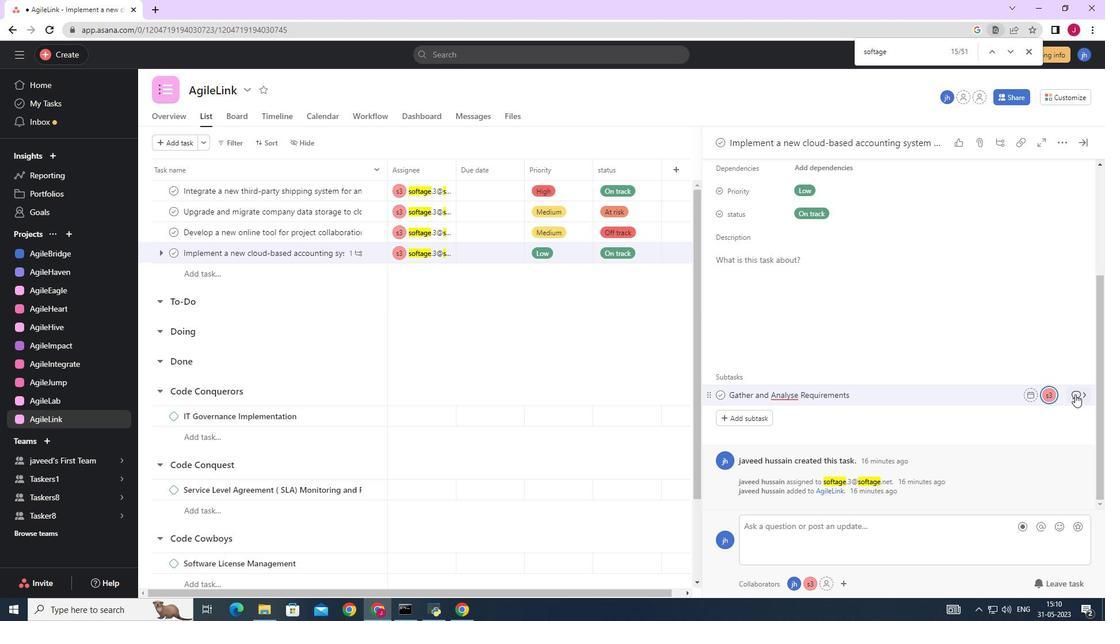 
Action: Mouse moved to (749, 330)
Screenshot: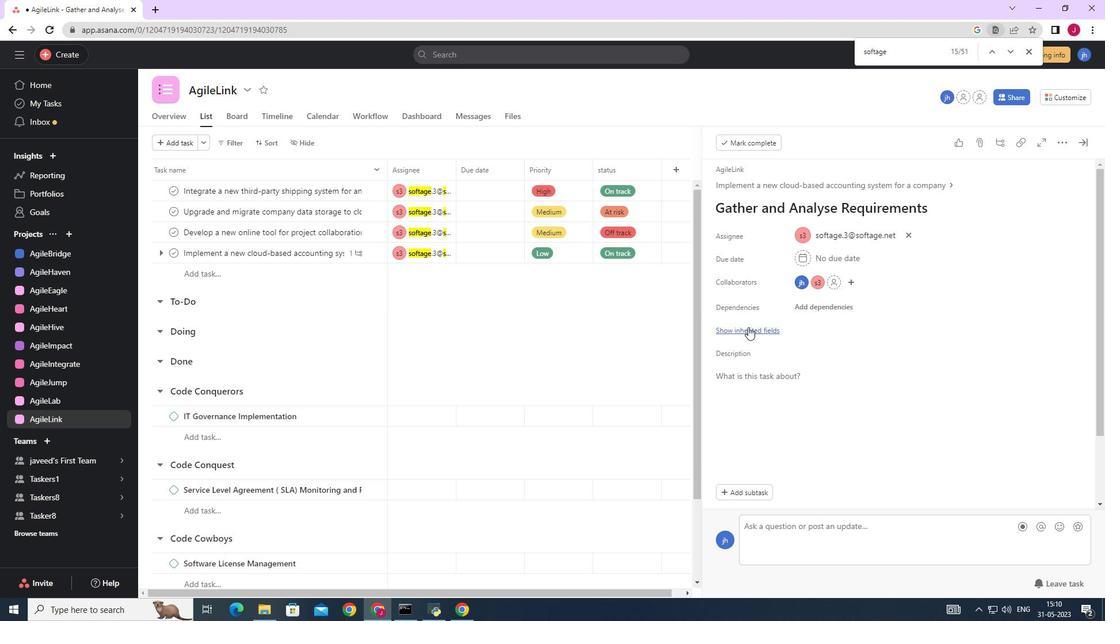 
Action: Mouse pressed left at (749, 330)
Screenshot: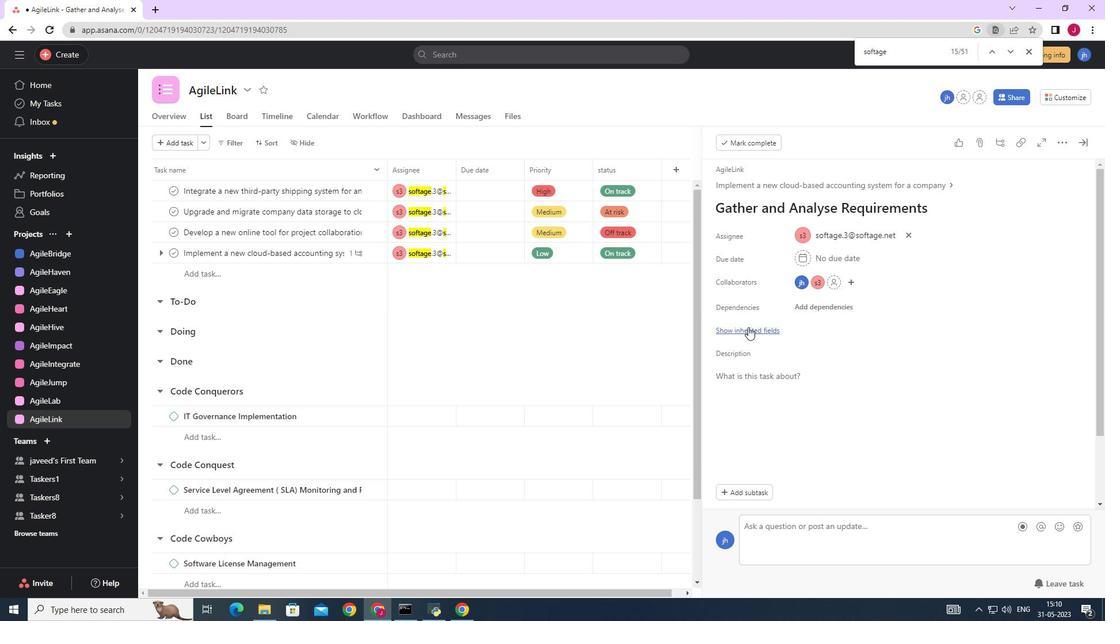 
Action: Mouse moved to (746, 352)
Screenshot: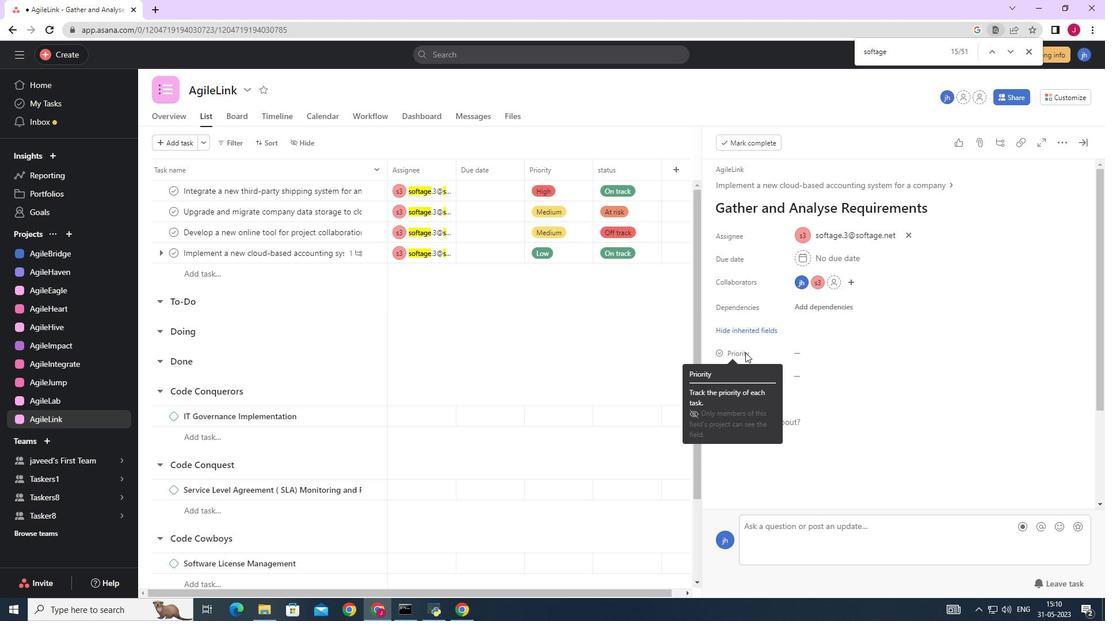 
Action: Mouse pressed left at (745, 352)
Screenshot: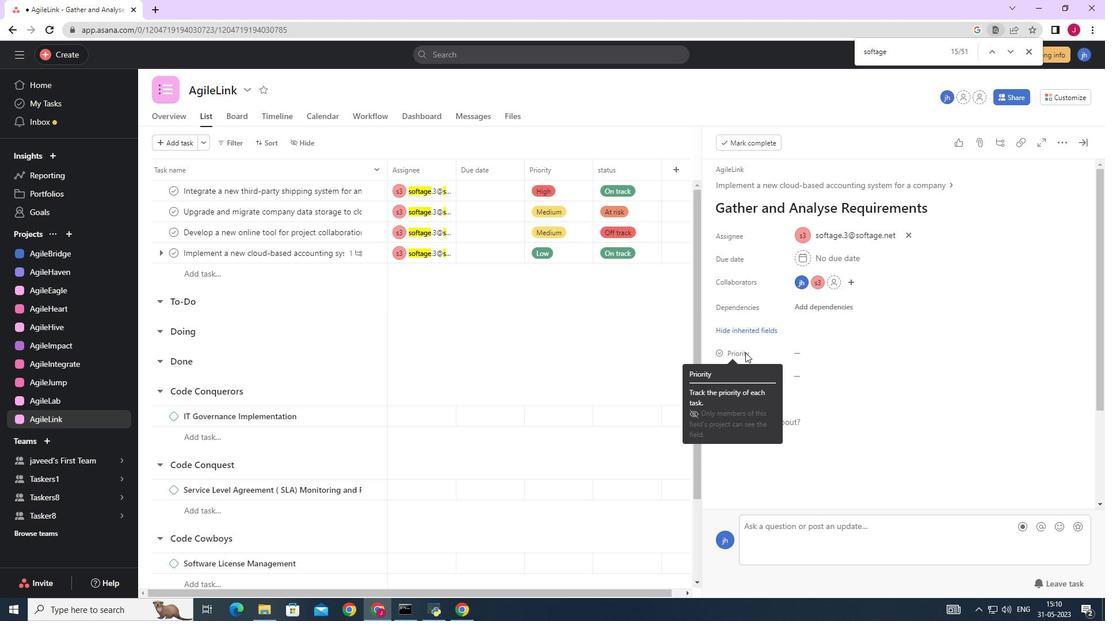 
Action: Mouse moved to (777, 351)
Screenshot: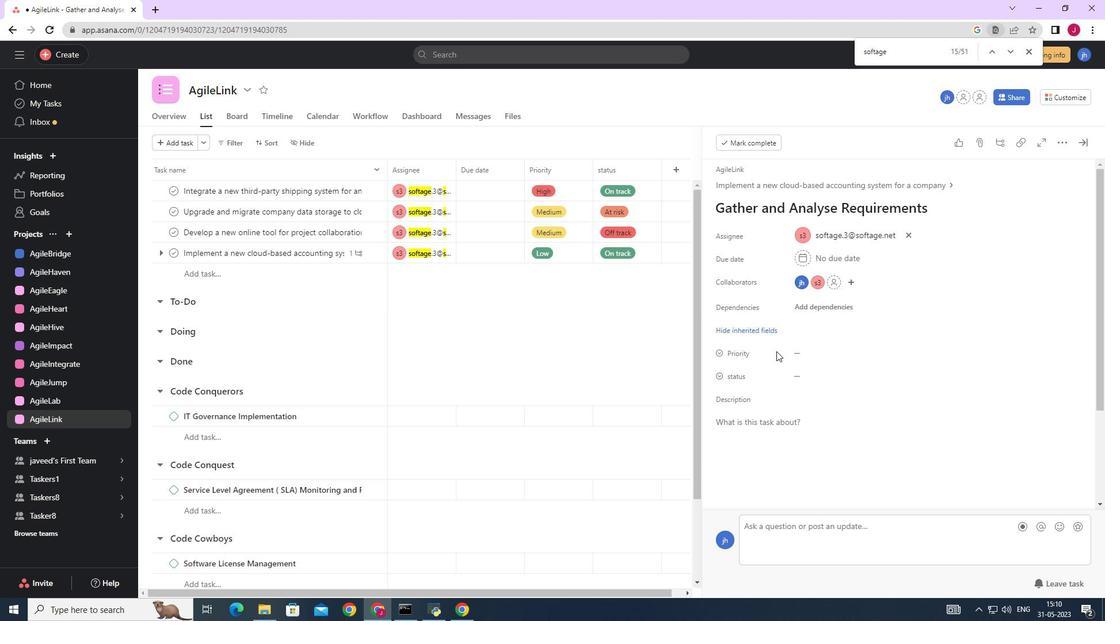 
Action: Mouse pressed left at (777, 351)
Screenshot: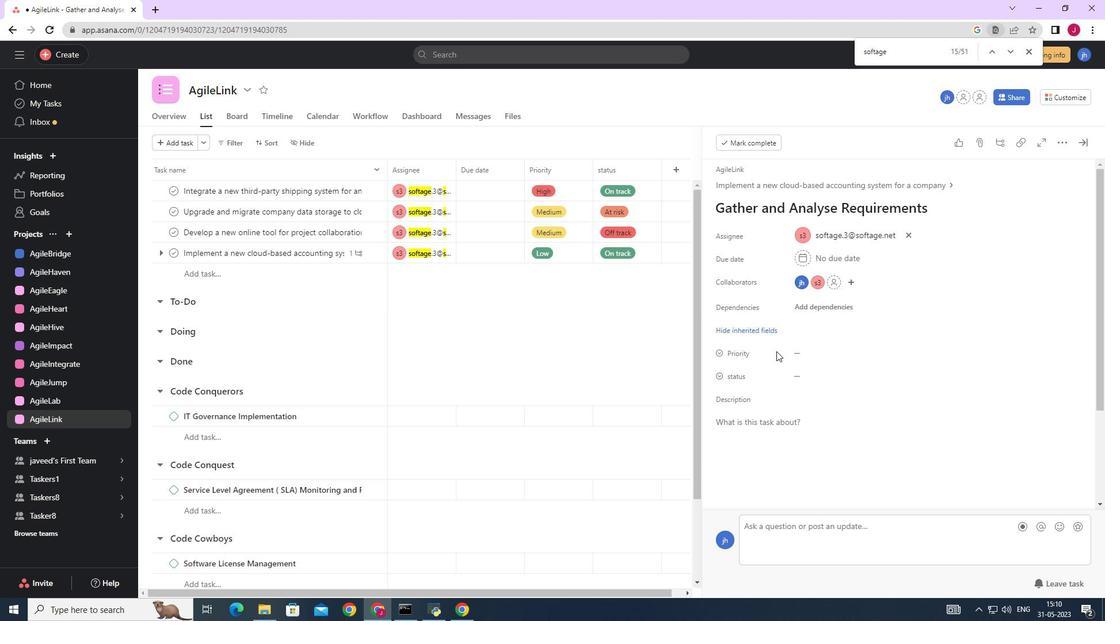 
Action: Mouse moved to (801, 355)
Screenshot: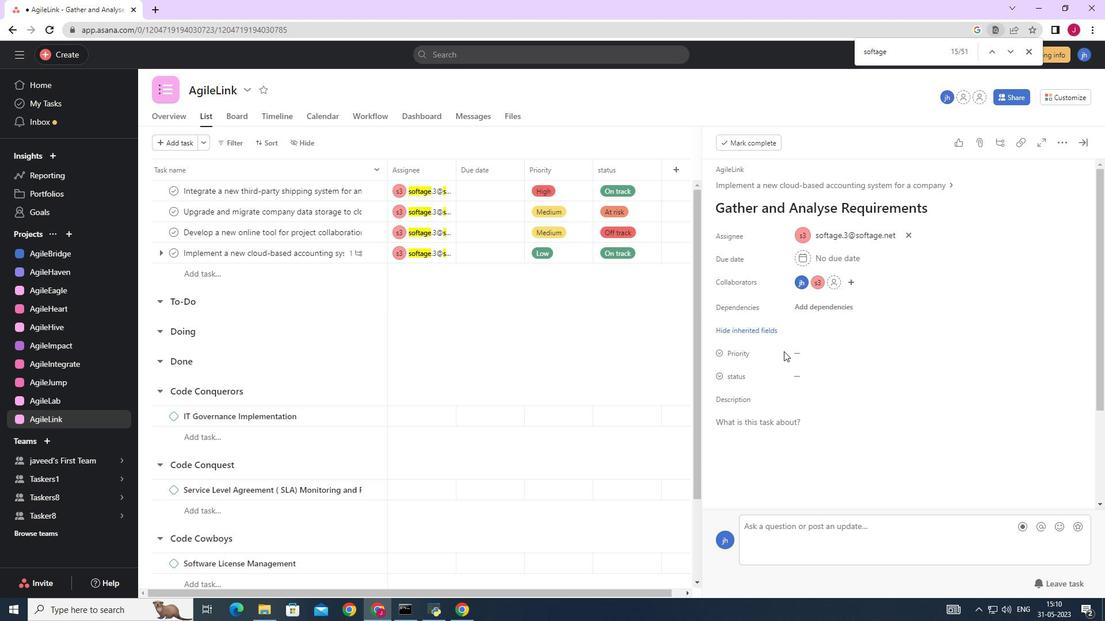 
Action: Mouse pressed left at (801, 355)
Screenshot: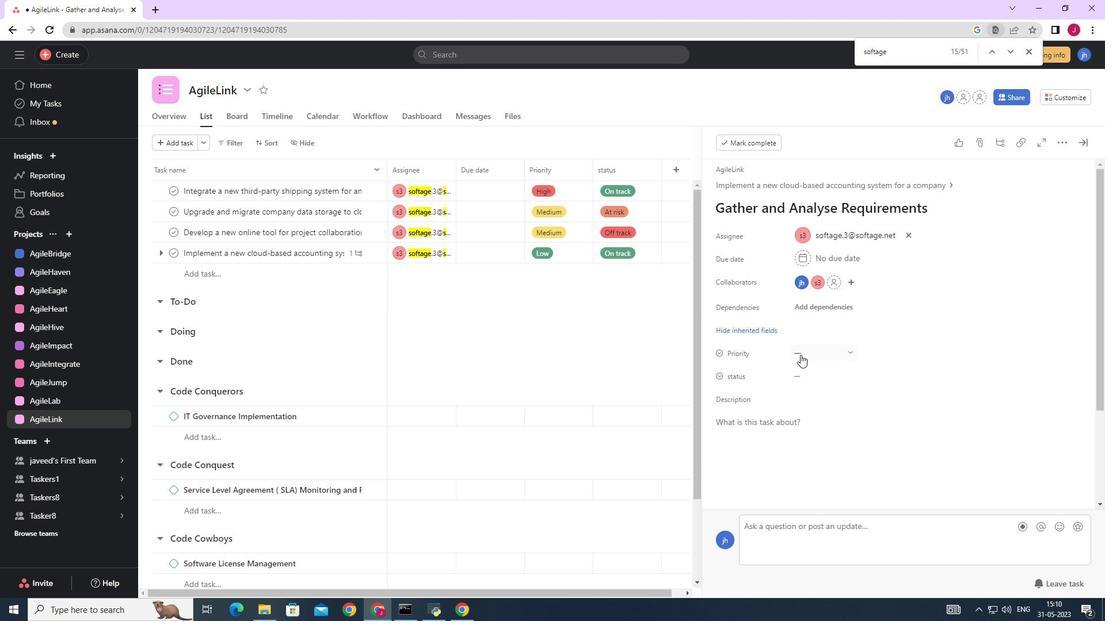 
Action: Mouse moved to (828, 390)
Screenshot: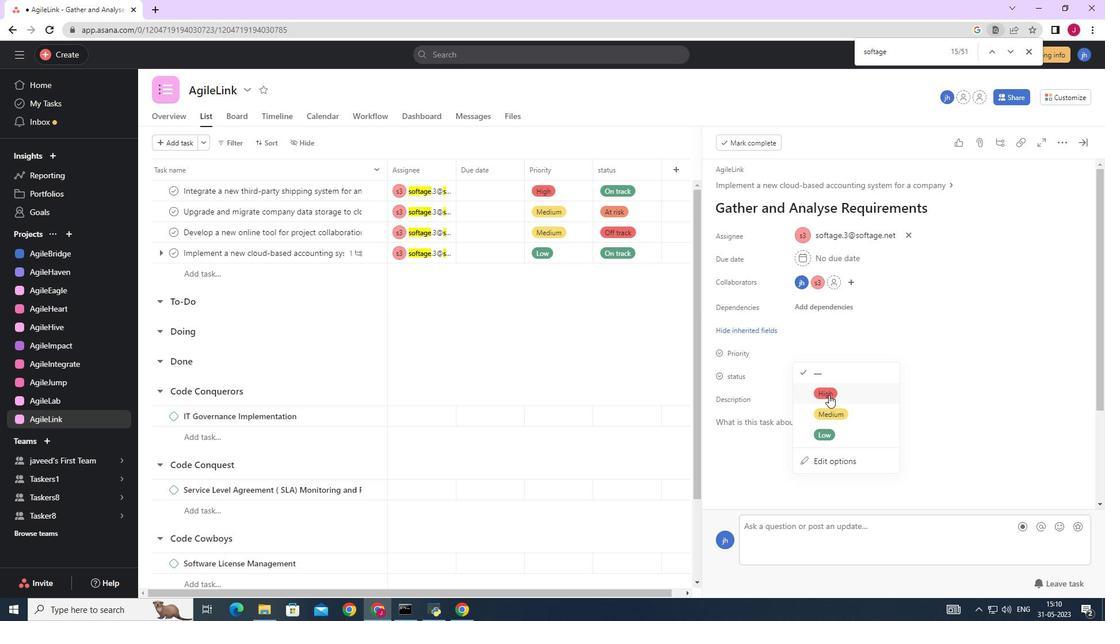 
Action: Mouse pressed left at (828, 390)
Screenshot: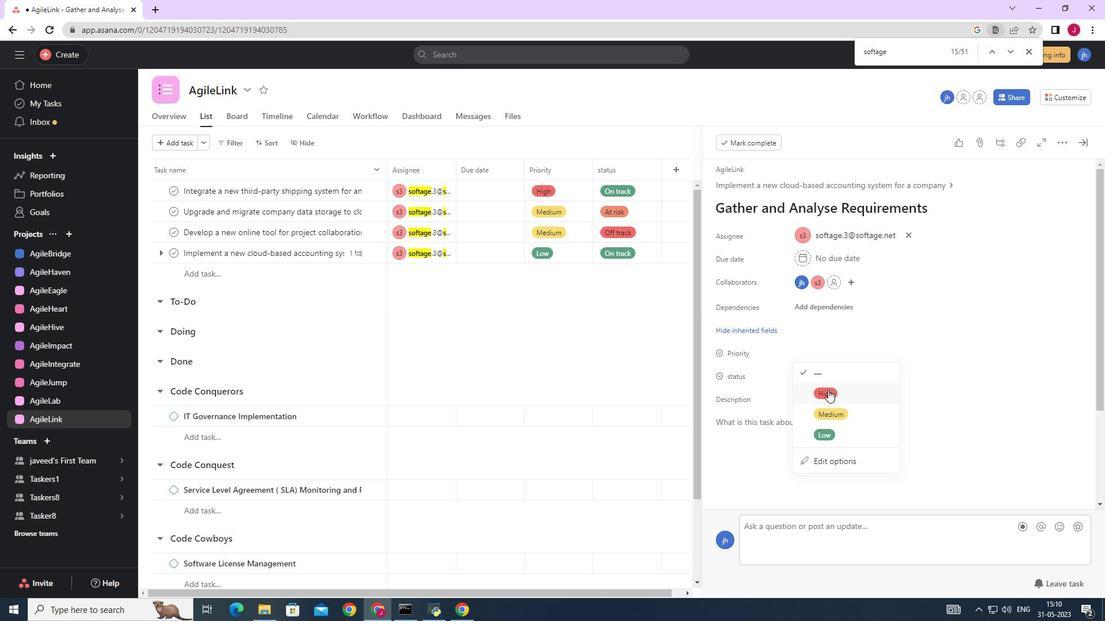 
Action: Mouse moved to (803, 376)
Screenshot: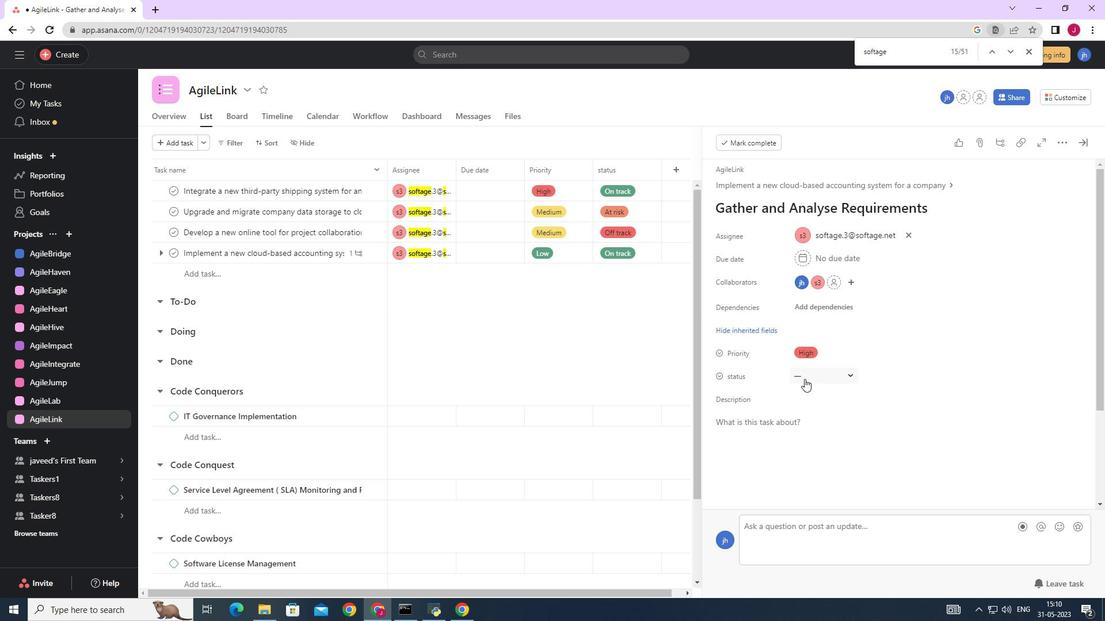 
Action: Mouse pressed left at (803, 376)
Screenshot: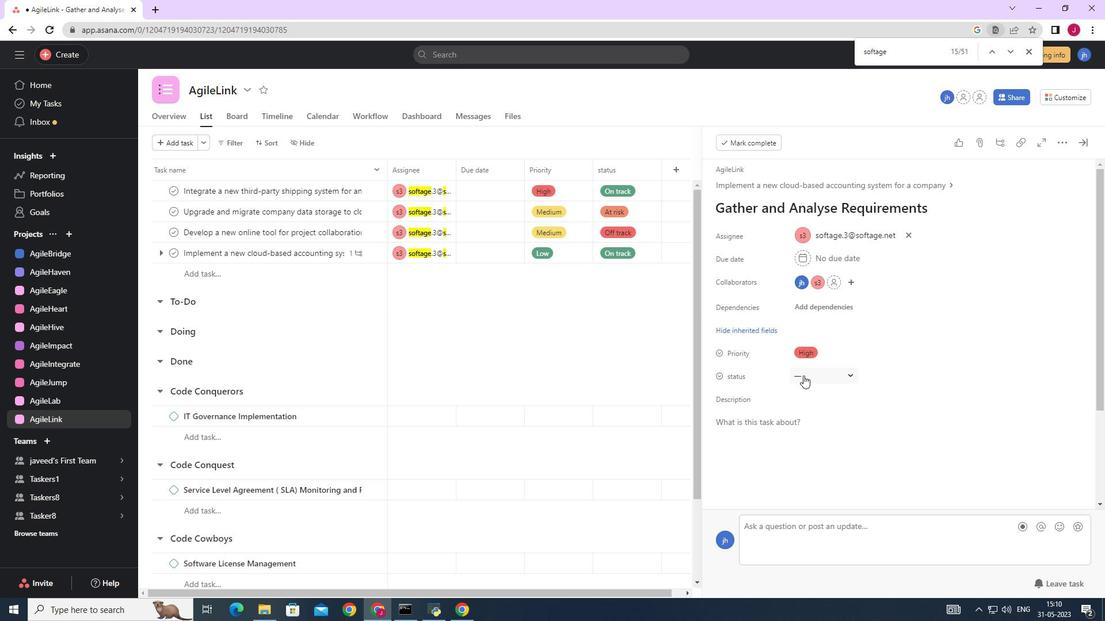 
Action: Mouse moved to (829, 435)
Screenshot: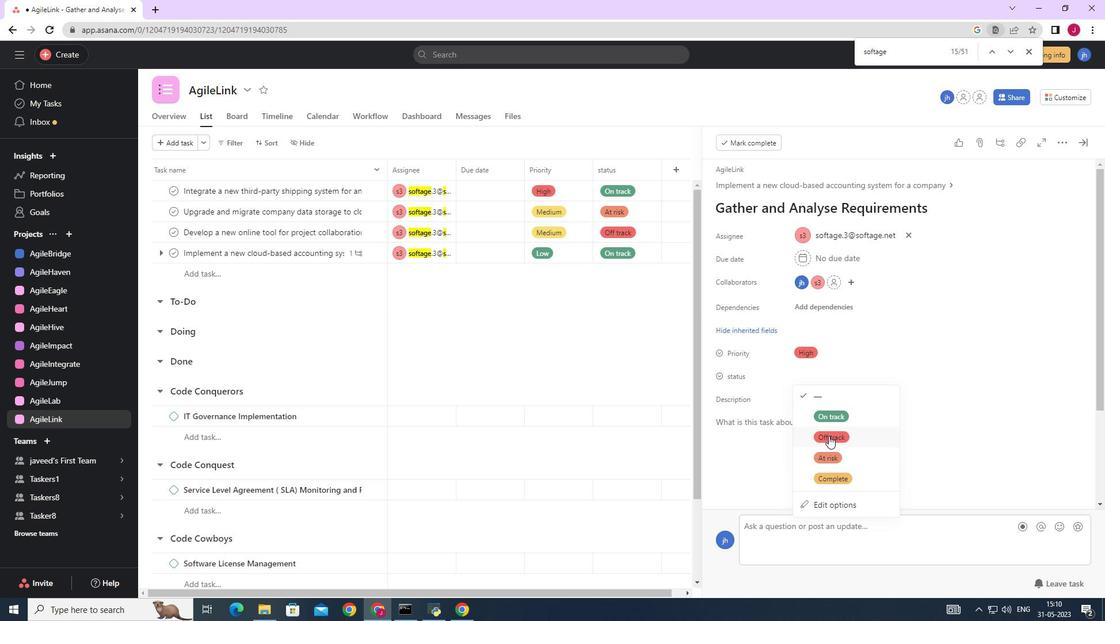 
Action: Mouse pressed left at (829, 435)
Screenshot: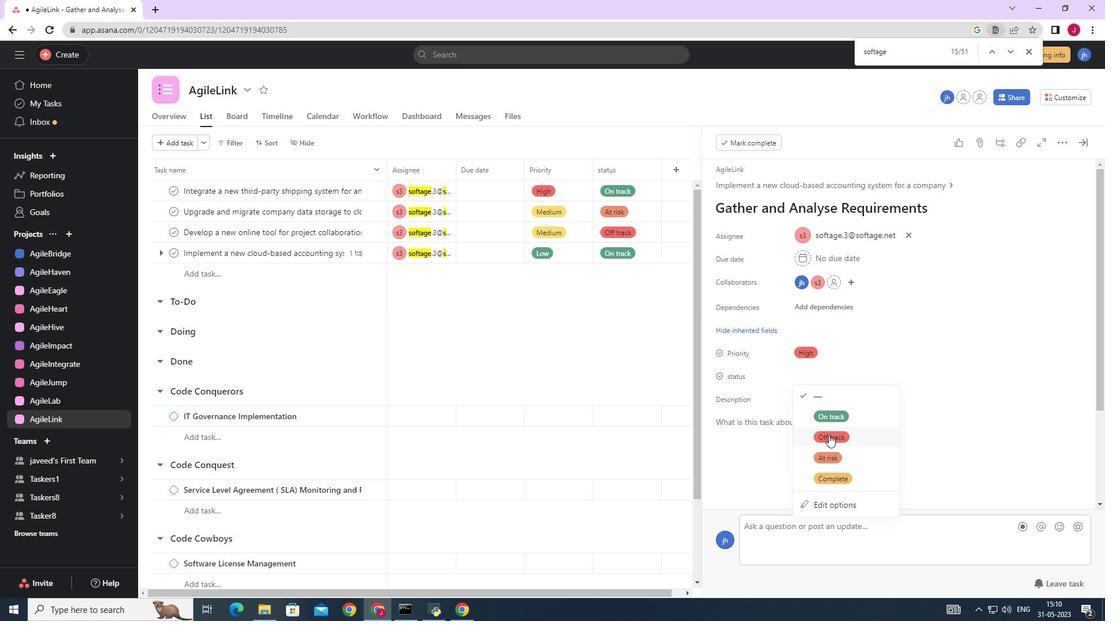 
Action: Mouse moved to (1082, 138)
Screenshot: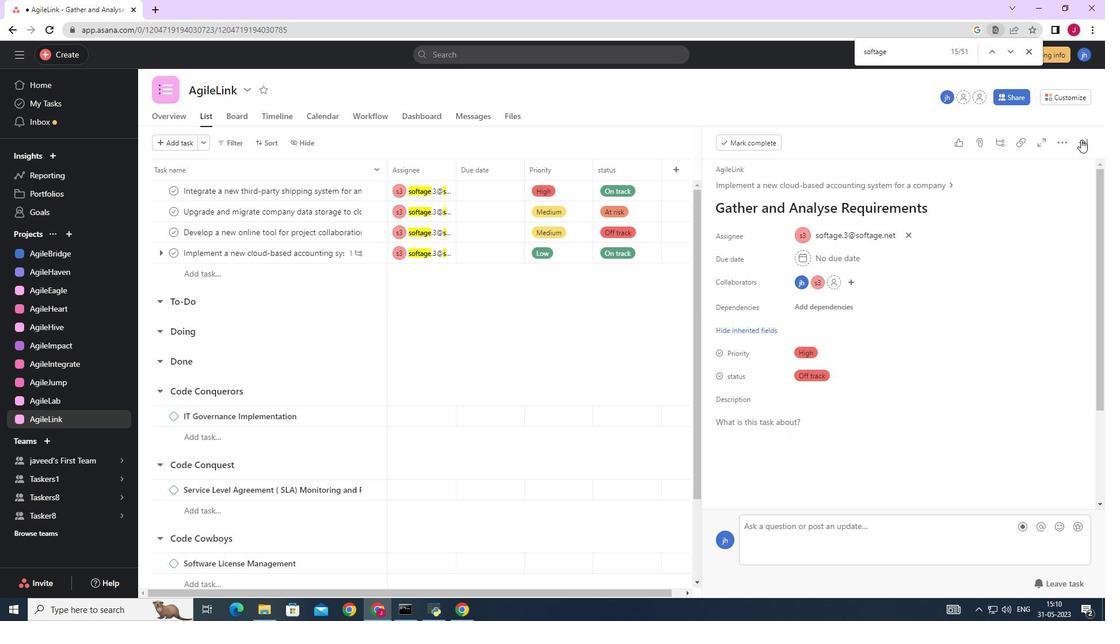 
Action: Mouse pressed left at (1082, 138)
Screenshot: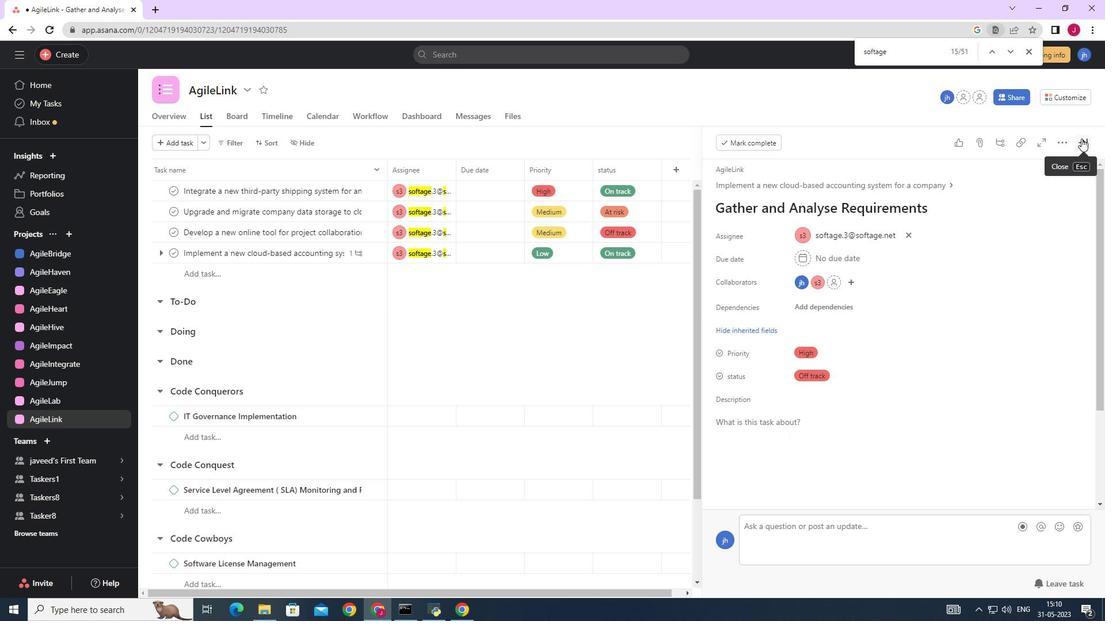 
Action: Mouse moved to (753, 347)
Screenshot: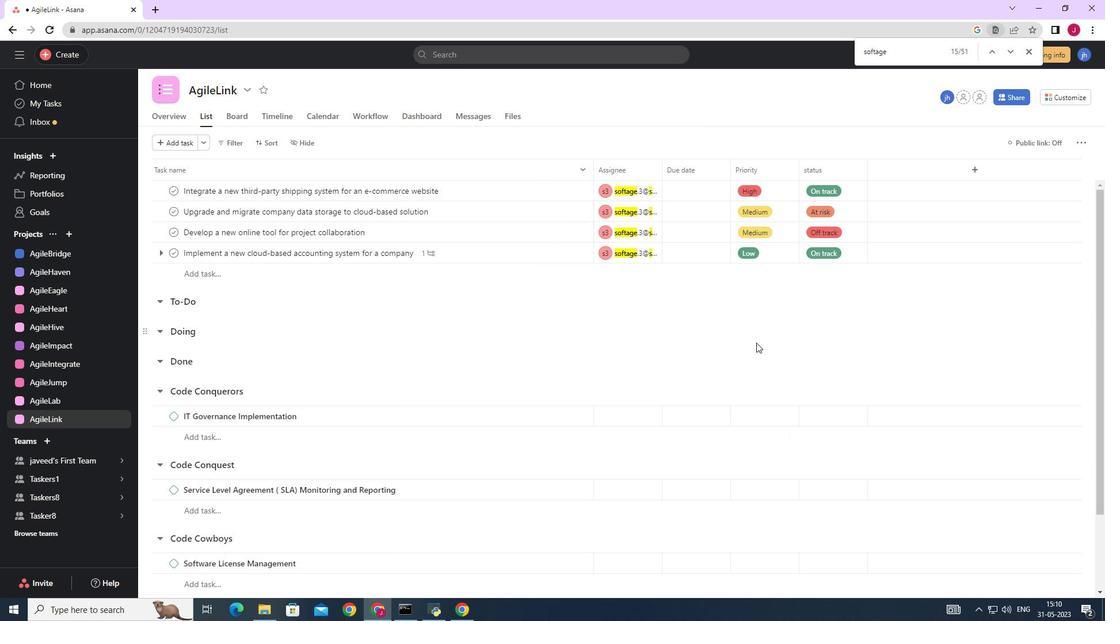 
